 Task: Create new vendor bill with Date Opened: 22-Apr-23, Select Vendor: Sawyer's, Terms: Net 30. Make bill entry for item-1 with Date: 22-Apr-23, Description: Personal Organizers , Expense Account: Office Supplies, Quantity: 12, Unit Price: 5.9, Sales Tax: Y, Sales Tax Included: N, Tax Table: Sales Tax. Make entry for item-2 with Date: 22-Apr-23, Description: Printing Papers, Expense Account: Office Supplies, Quantity: 12, Unit Price: 24.9, Sales Tax: Y, Sales Tax Included: N, Tax Table: Sales Tax. Post Bill with Post Date: 22-Apr-23, Post to Accounts: Liabilities:Accounts Payble. Pay / Process Payment with Transaction Date: 21-May-23, Amount: 384.38, Transfer Account: Checking Account. Go to 'Print Bill'. Give a print command to print a copy of bill.
Action: Mouse moved to (170, 32)
Screenshot: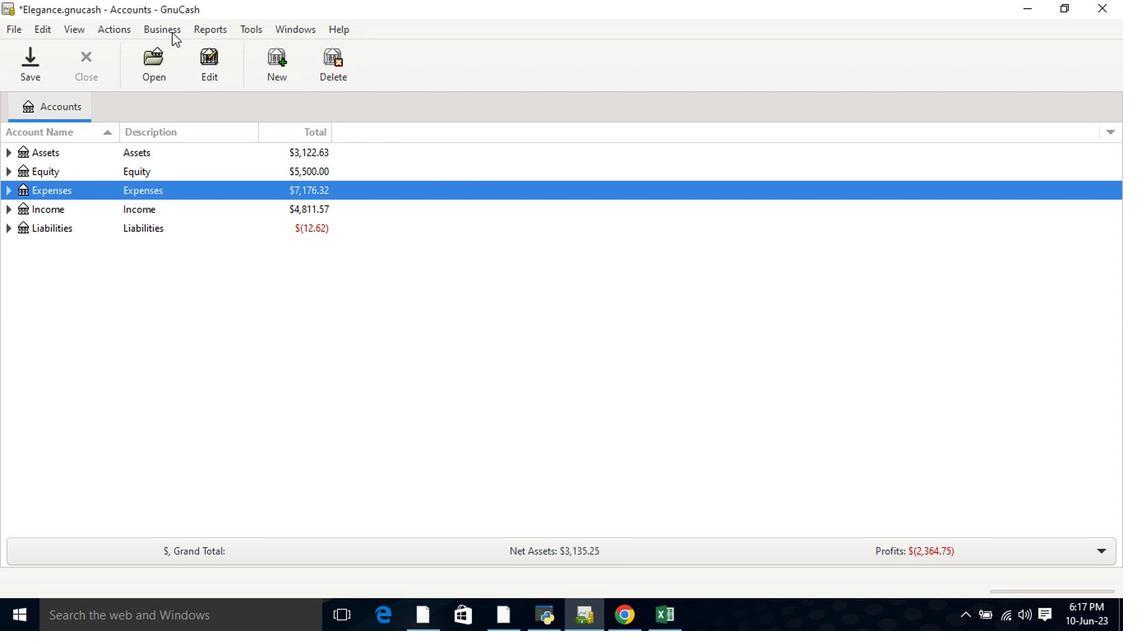 
Action: Mouse pressed left at (170, 32)
Screenshot: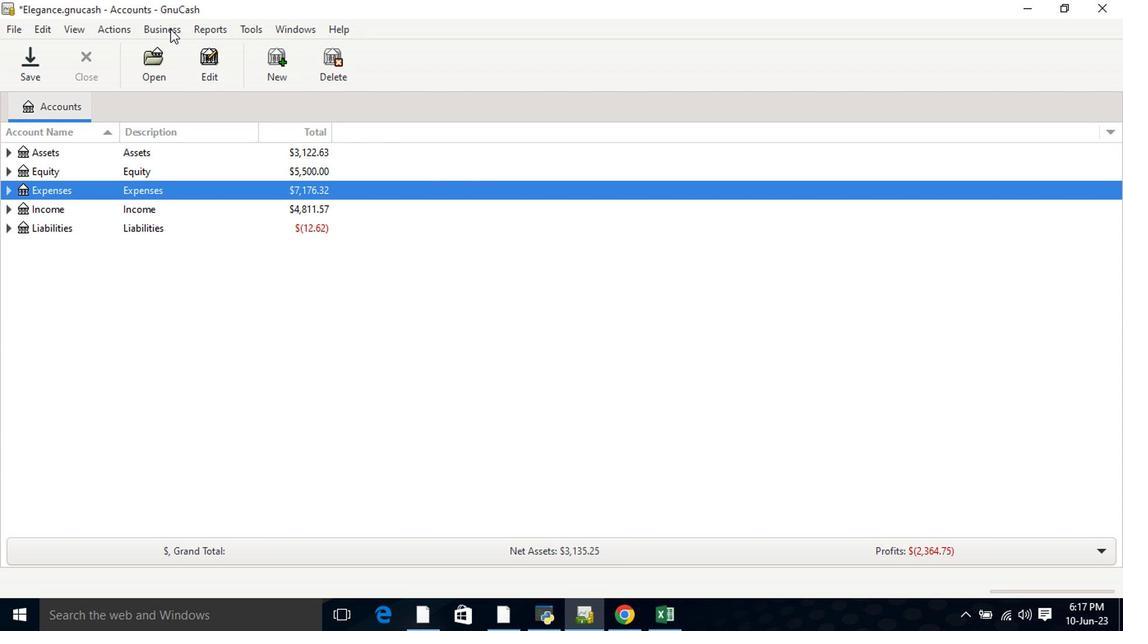 
Action: Mouse moved to (178, 67)
Screenshot: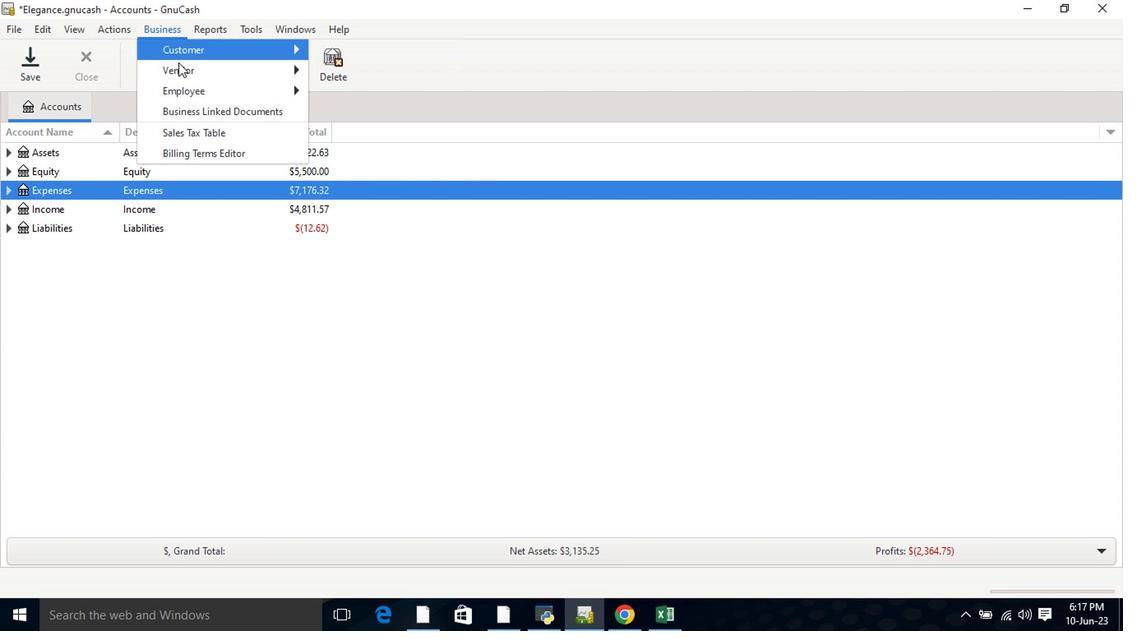 
Action: Mouse pressed left at (178, 67)
Screenshot: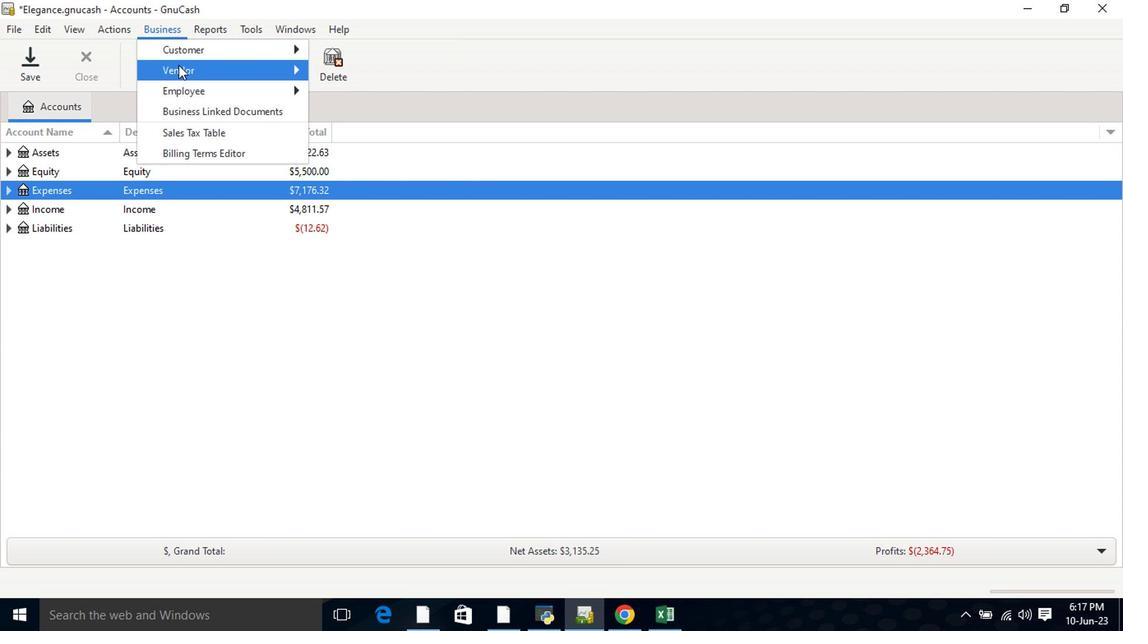 
Action: Mouse moved to (353, 132)
Screenshot: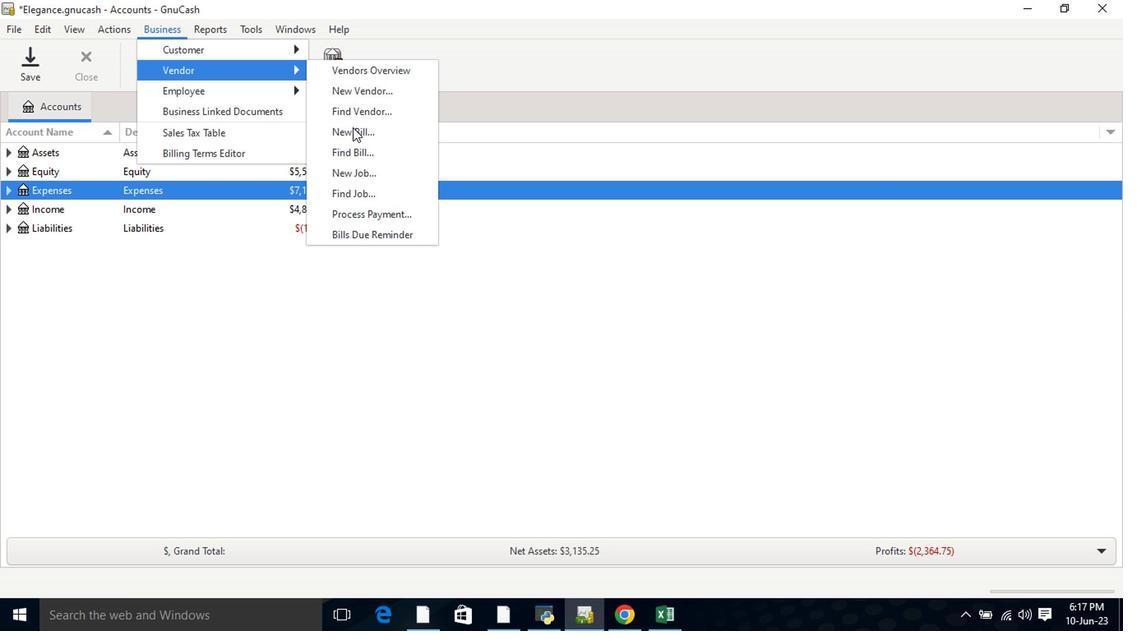 
Action: Mouse pressed left at (353, 132)
Screenshot: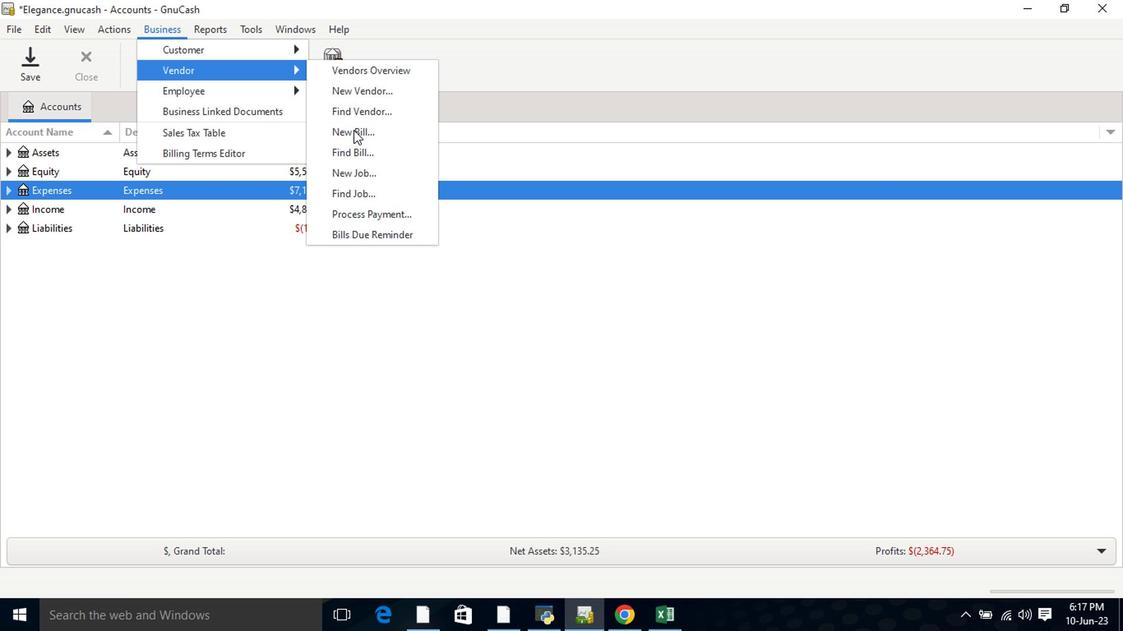 
Action: Mouse moved to (671, 215)
Screenshot: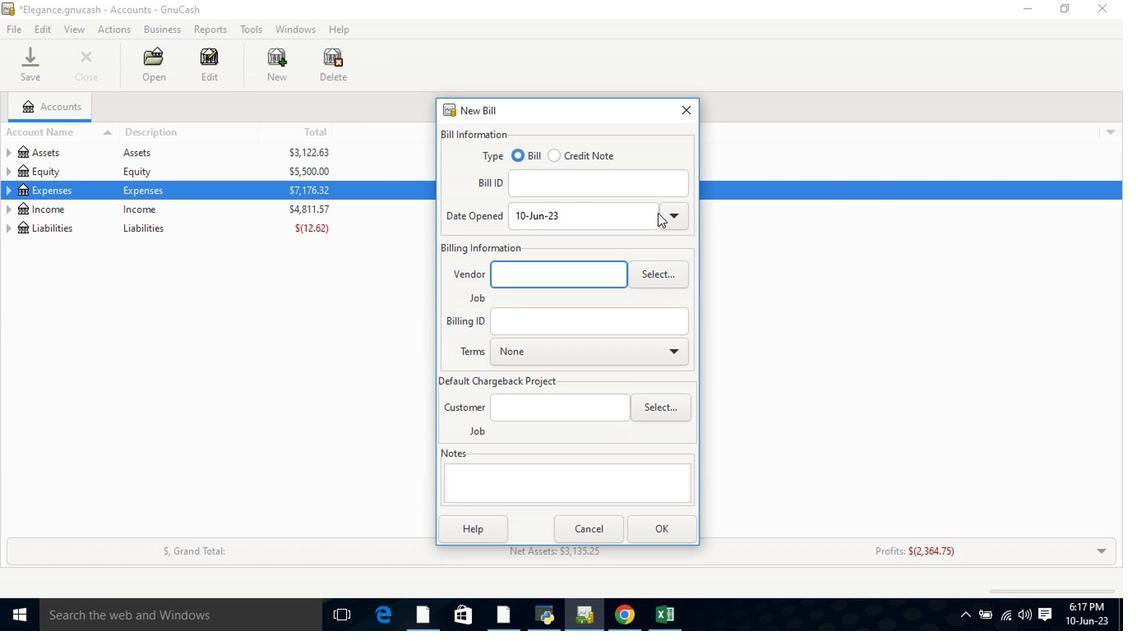
Action: Mouse pressed left at (671, 215)
Screenshot: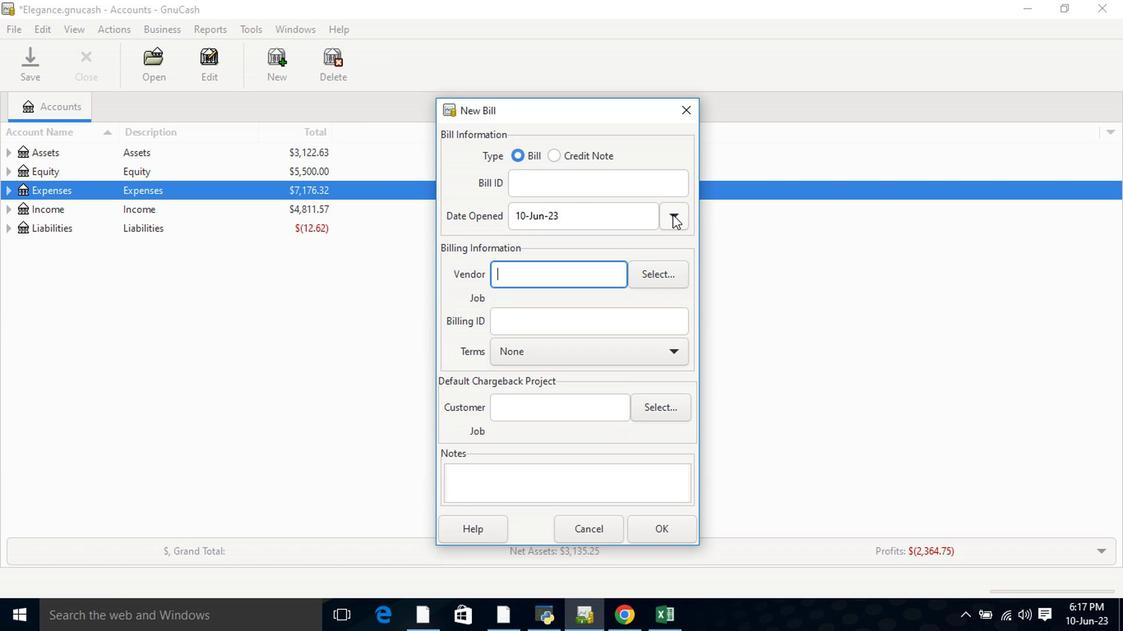 
Action: Mouse moved to (541, 243)
Screenshot: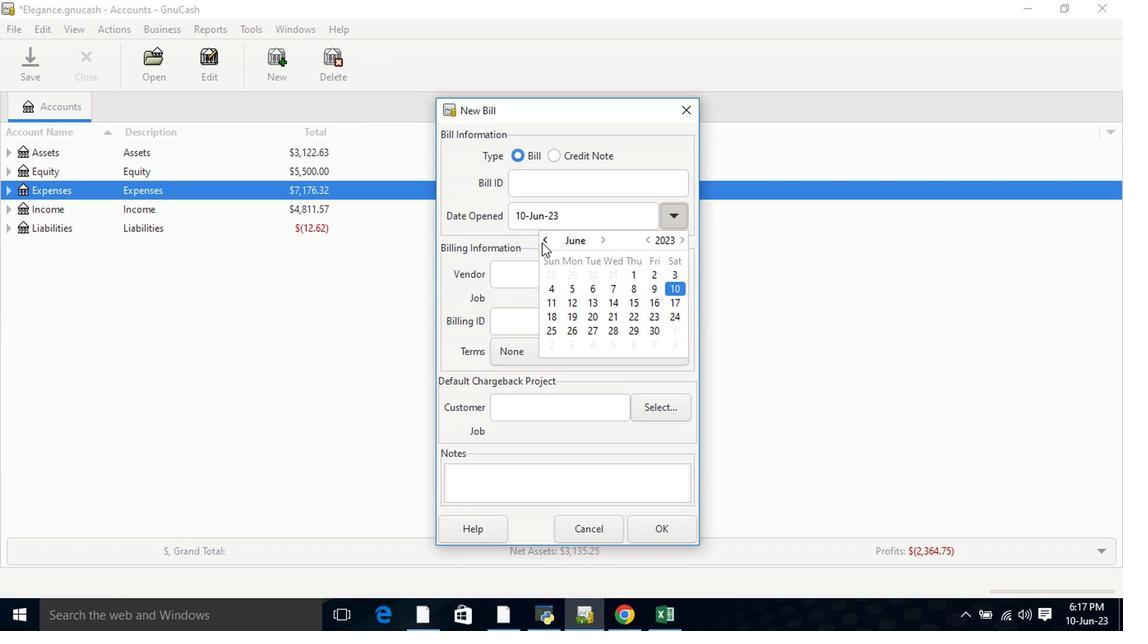 
Action: Mouse pressed left at (541, 243)
Screenshot: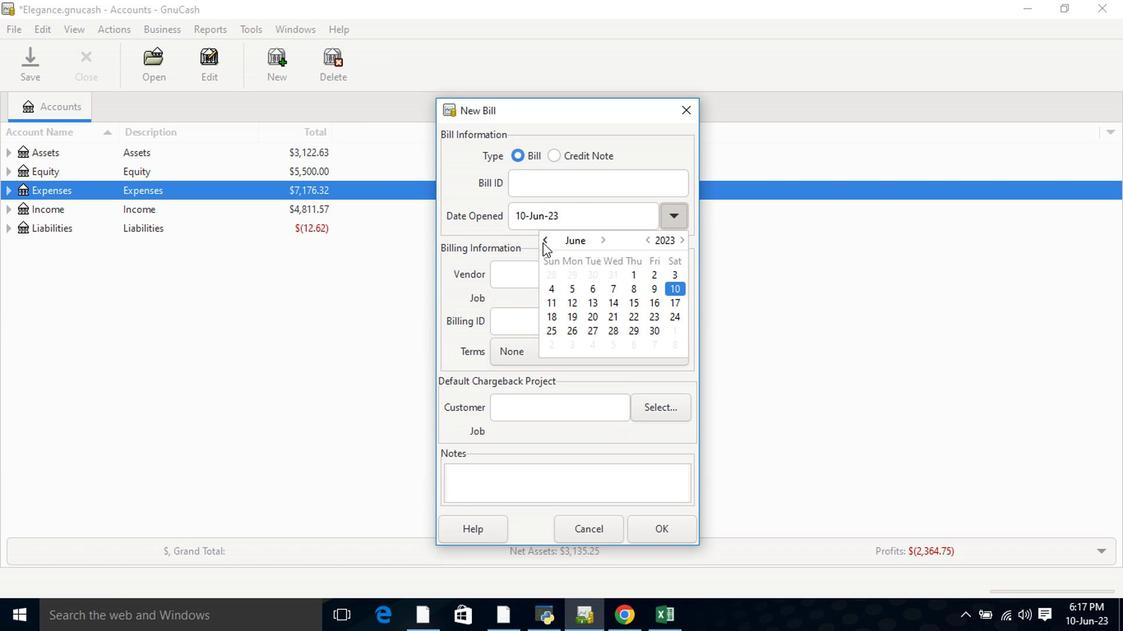
Action: Mouse pressed left at (541, 243)
Screenshot: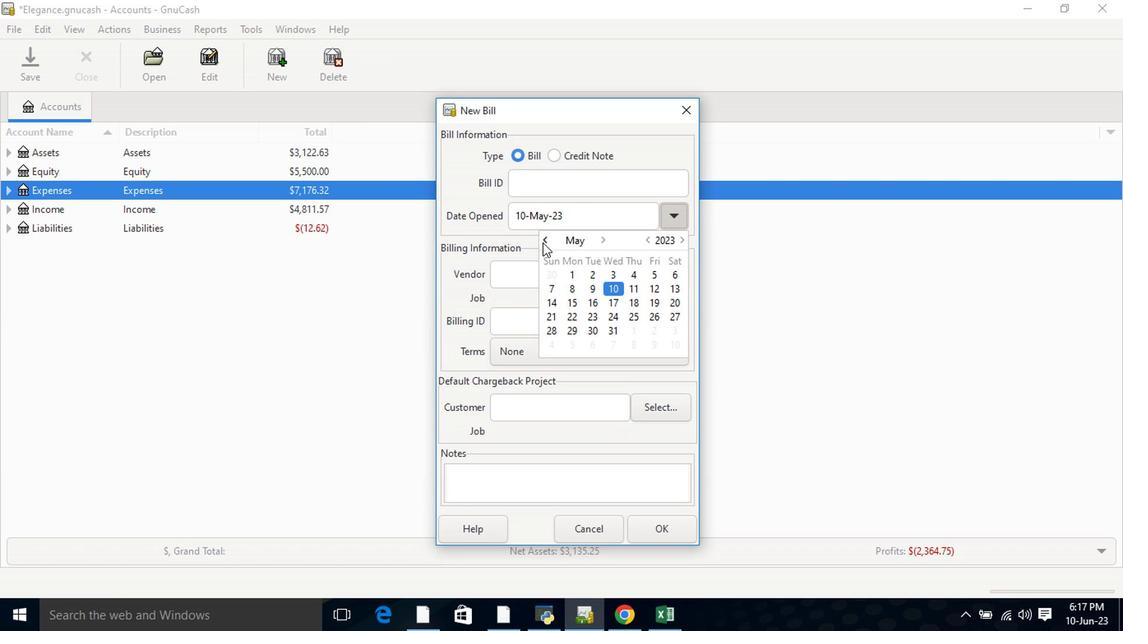 
Action: Mouse moved to (675, 316)
Screenshot: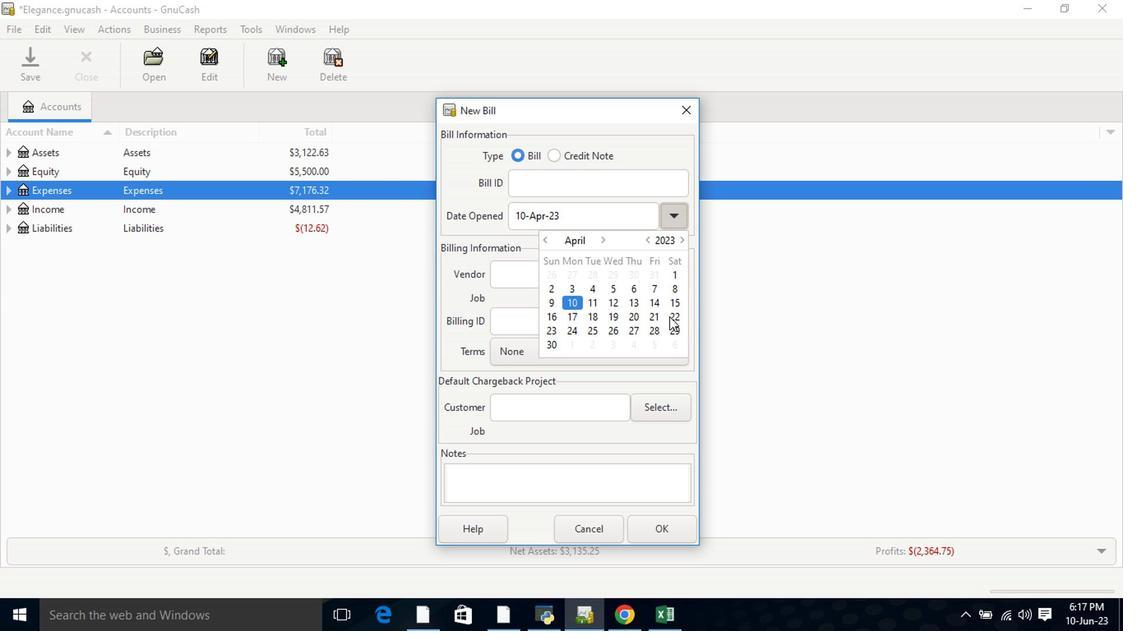 
Action: Mouse pressed left at (675, 316)
Screenshot: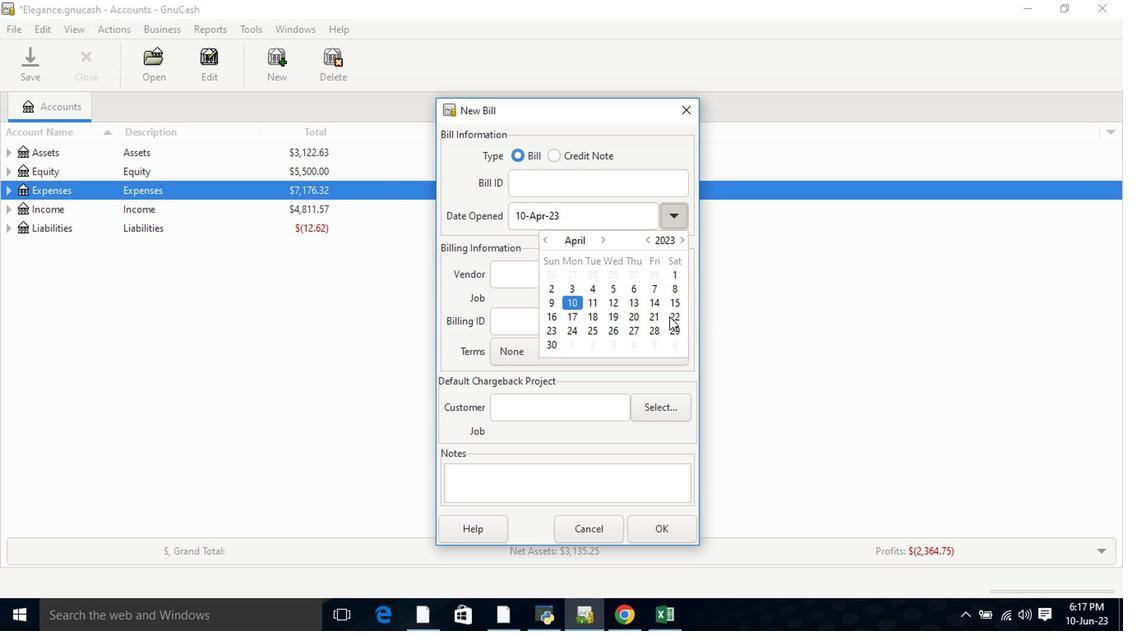 
Action: Mouse pressed left at (675, 316)
Screenshot: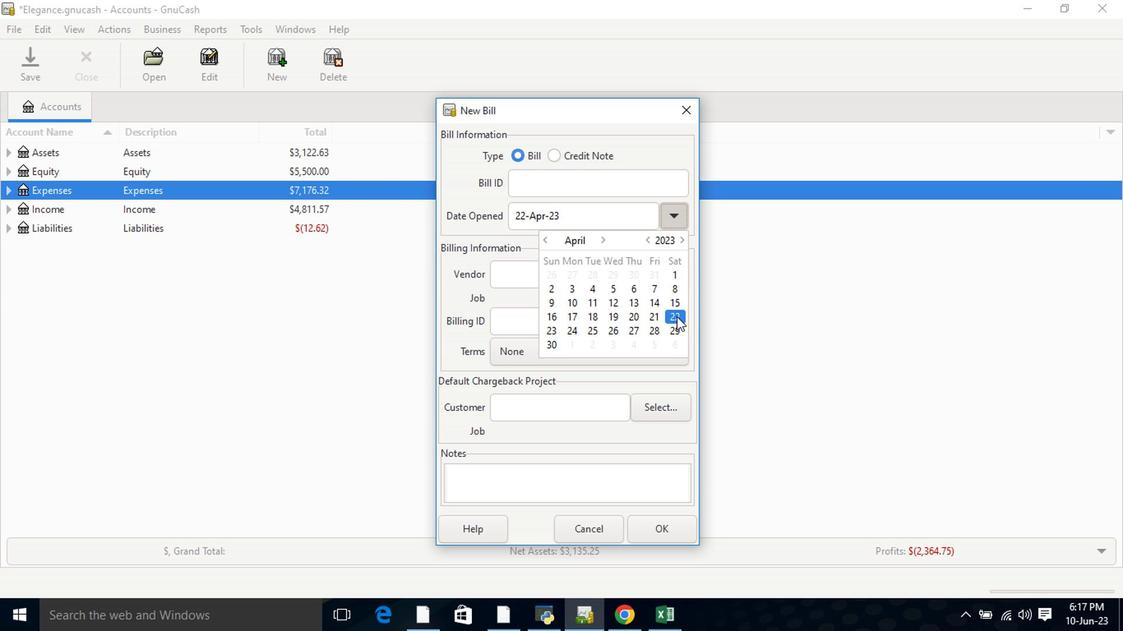 
Action: Mouse moved to (599, 274)
Screenshot: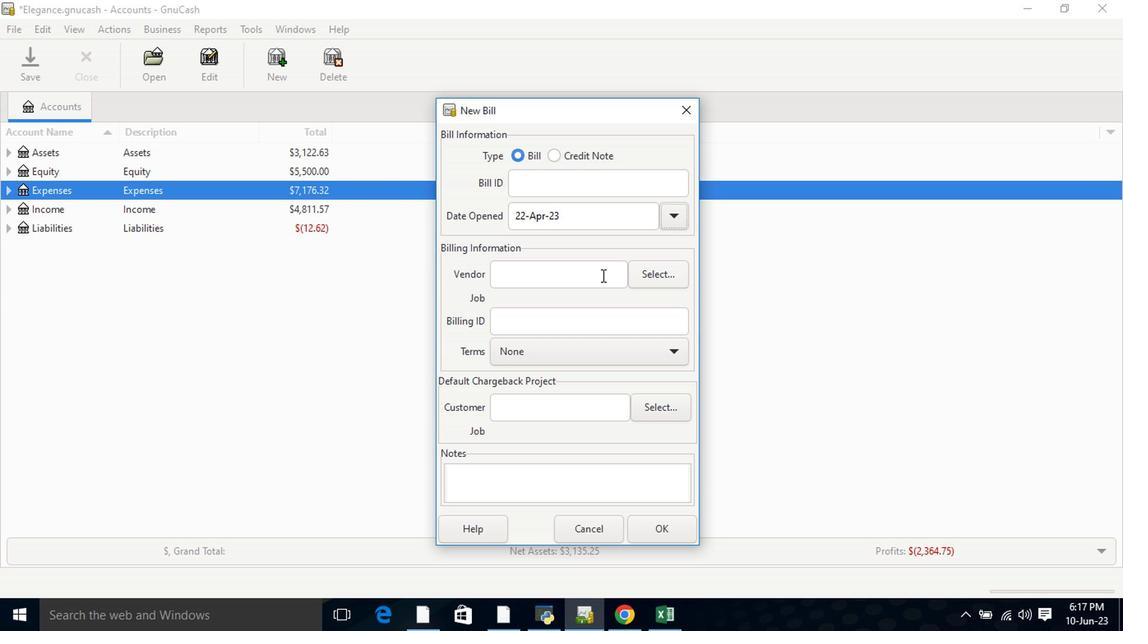 
Action: Mouse pressed left at (599, 274)
Screenshot: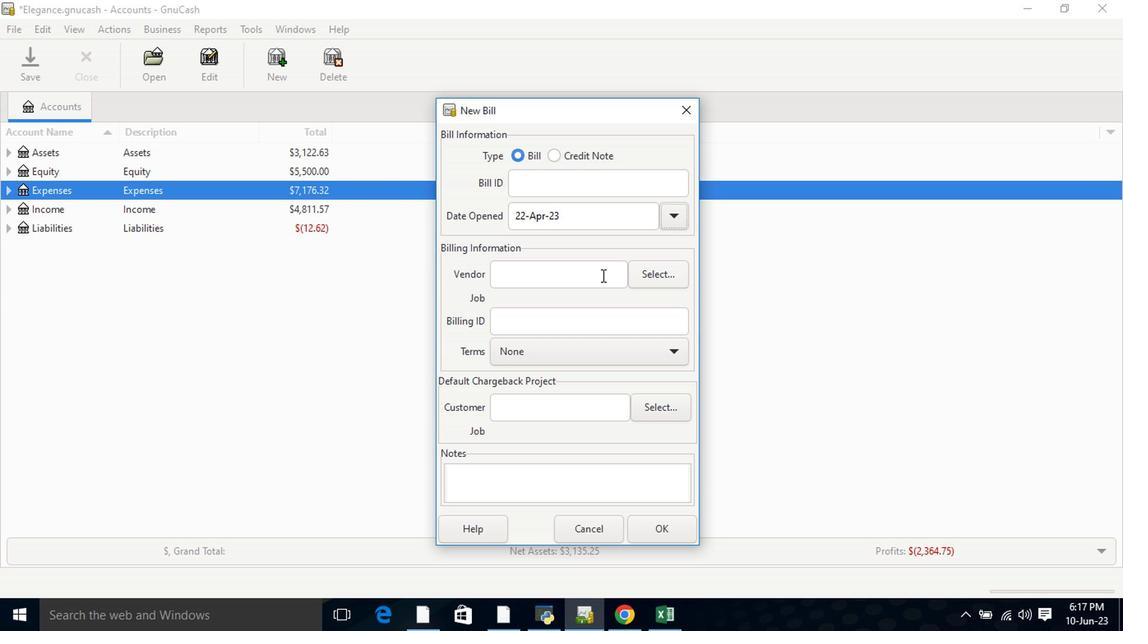 
Action: Key pressed <Key.shift>Sa
Screenshot: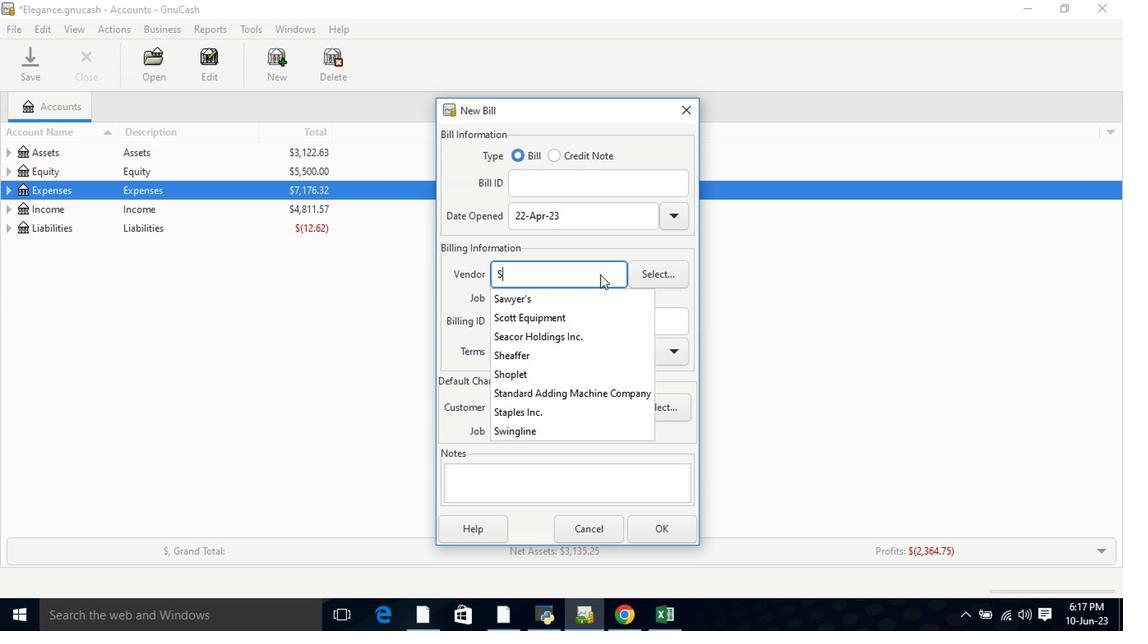 
Action: Mouse moved to (581, 294)
Screenshot: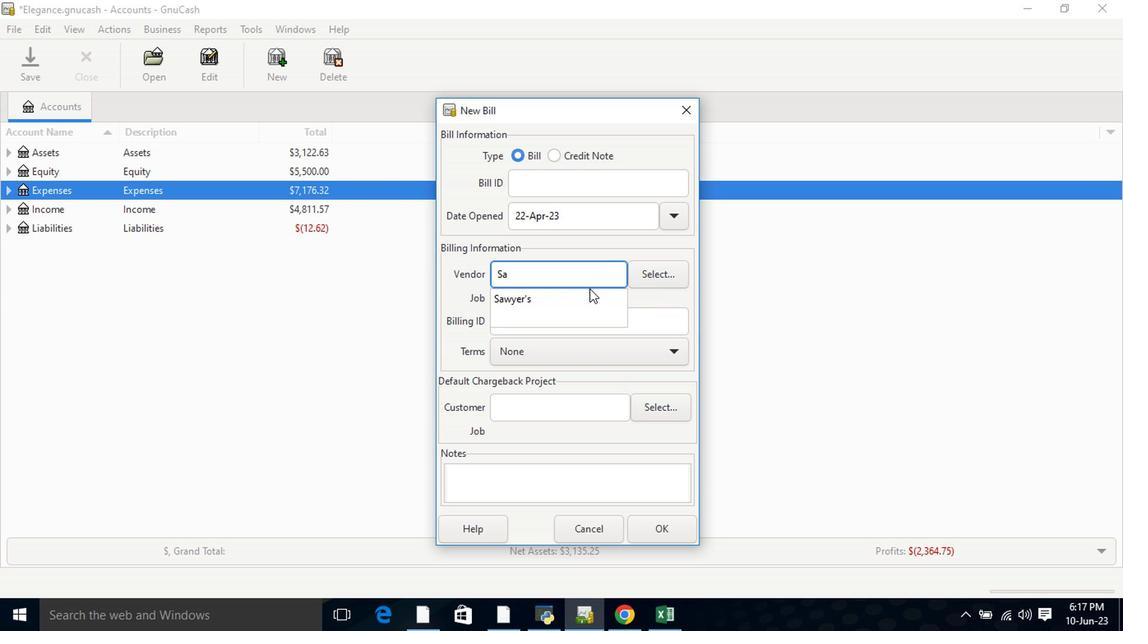 
Action: Mouse pressed left at (581, 294)
Screenshot: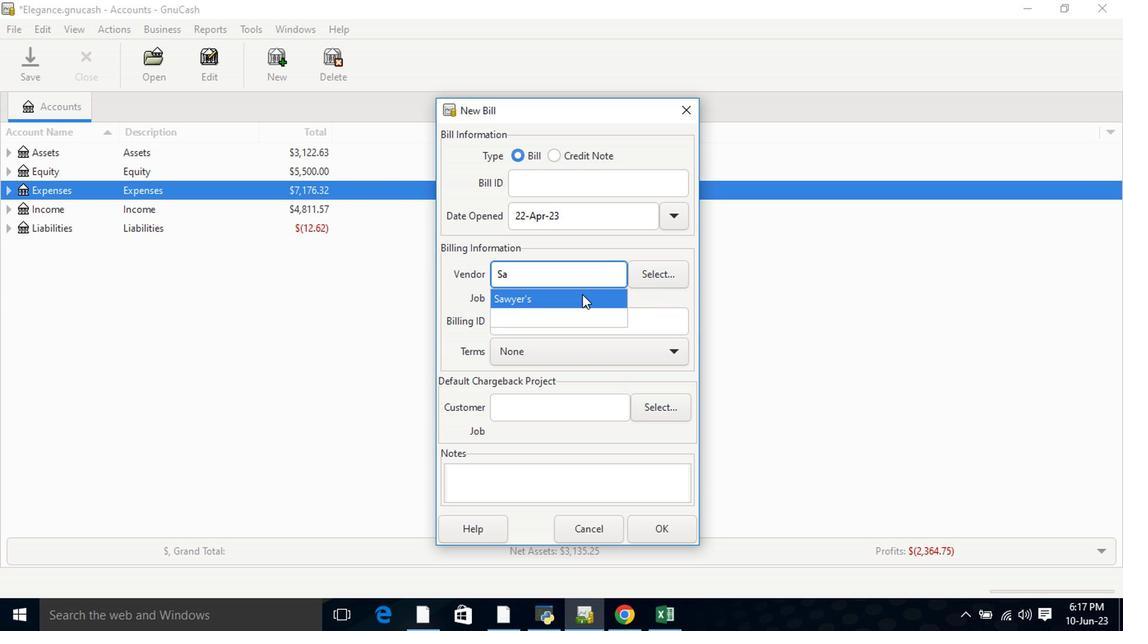 
Action: Mouse moved to (581, 360)
Screenshot: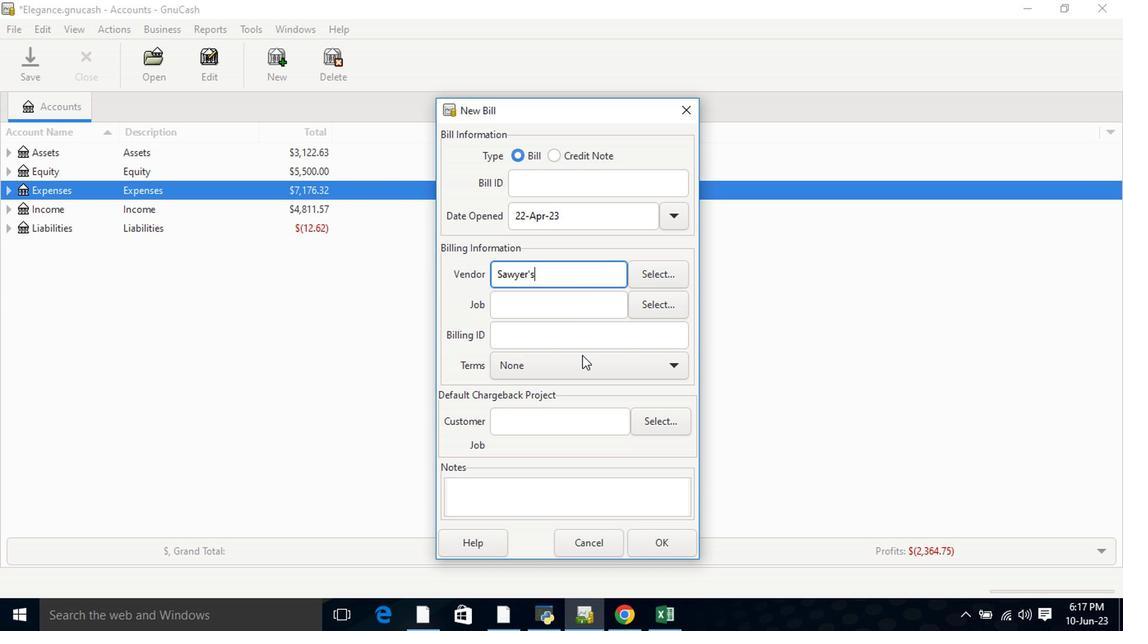 
Action: Mouse pressed left at (581, 360)
Screenshot: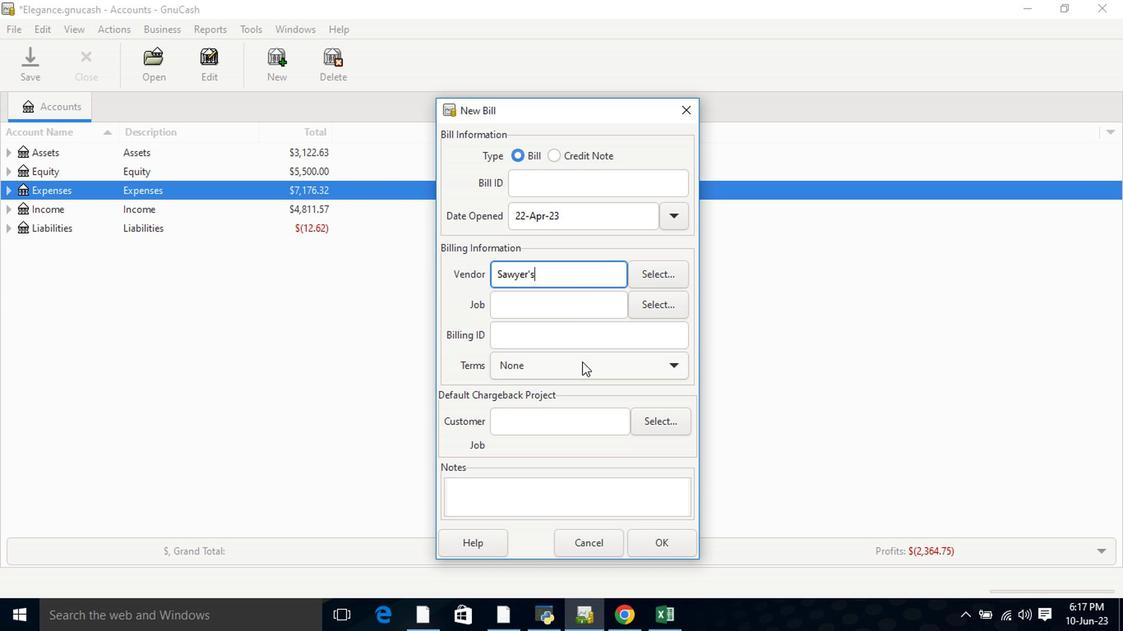
Action: Mouse moved to (576, 412)
Screenshot: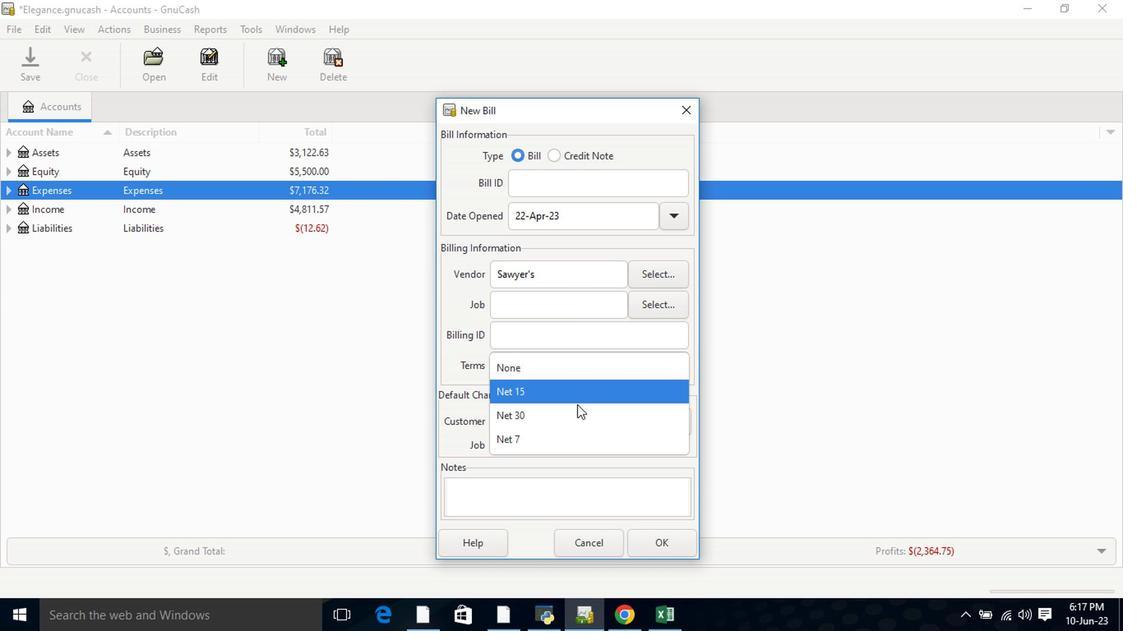 
Action: Mouse pressed left at (576, 412)
Screenshot: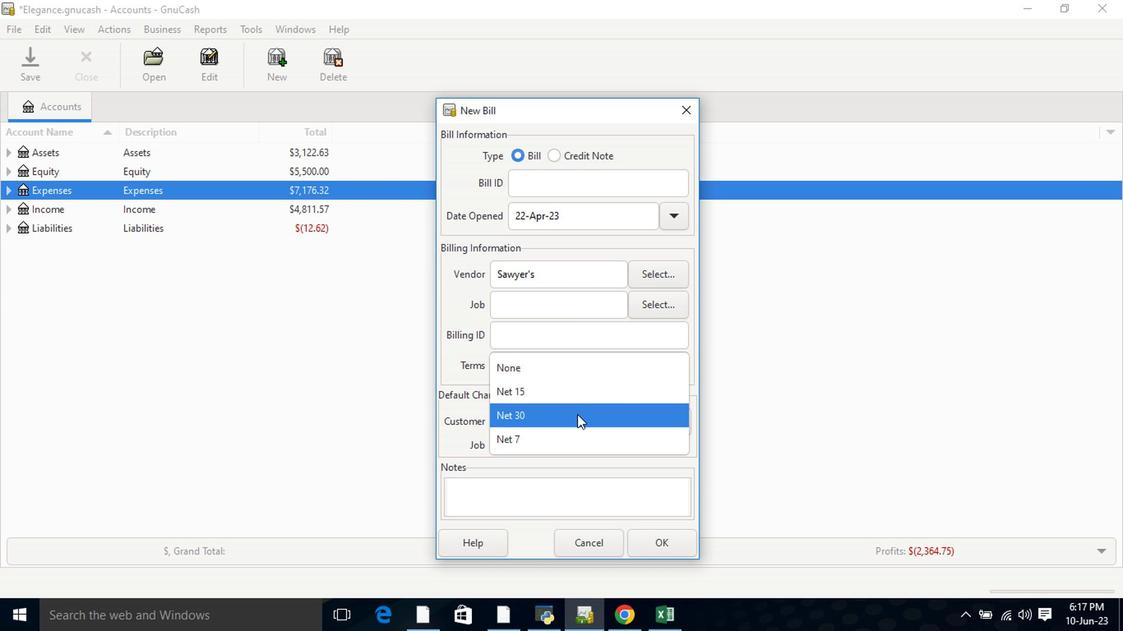 
Action: Mouse moved to (663, 536)
Screenshot: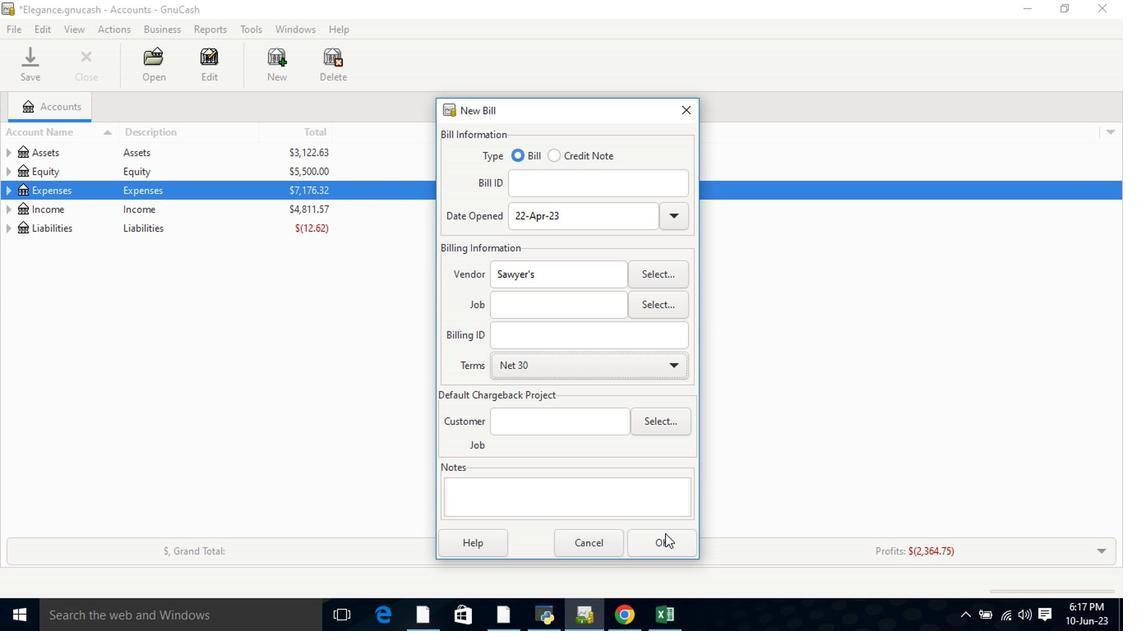 
Action: Mouse pressed left at (663, 536)
Screenshot: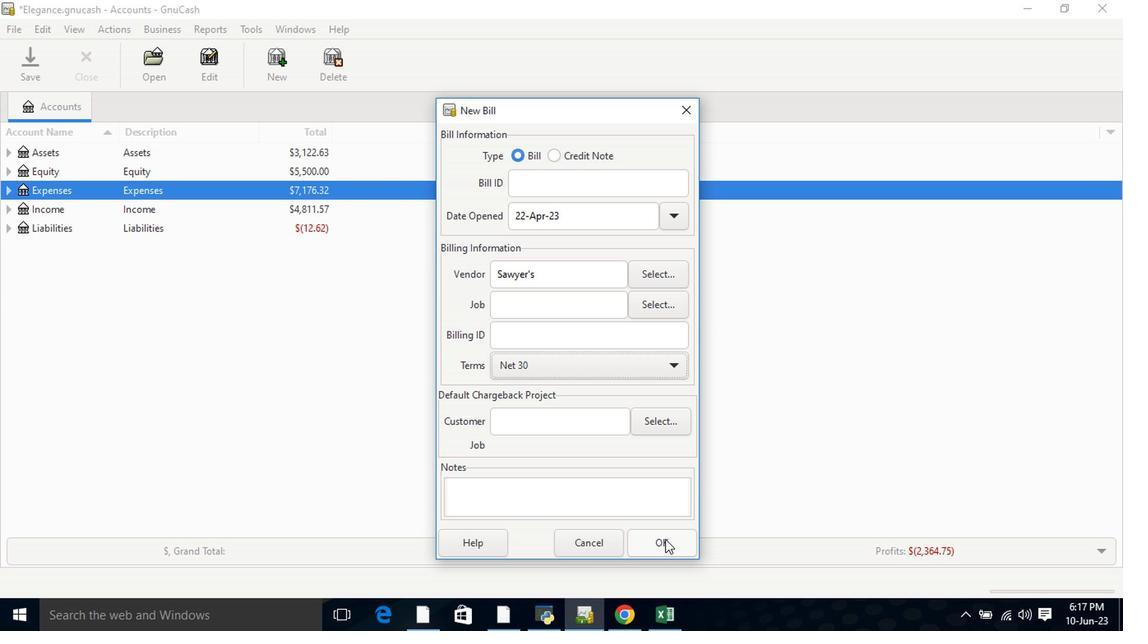 
Action: Key pressed <Key.tab><Key.shift>Personal<Key.space><Key.shift>Organizers<Key.tab><Key.tab>off<Key.tab>12<Key.tab>5.9<Key.tab>
Screenshot: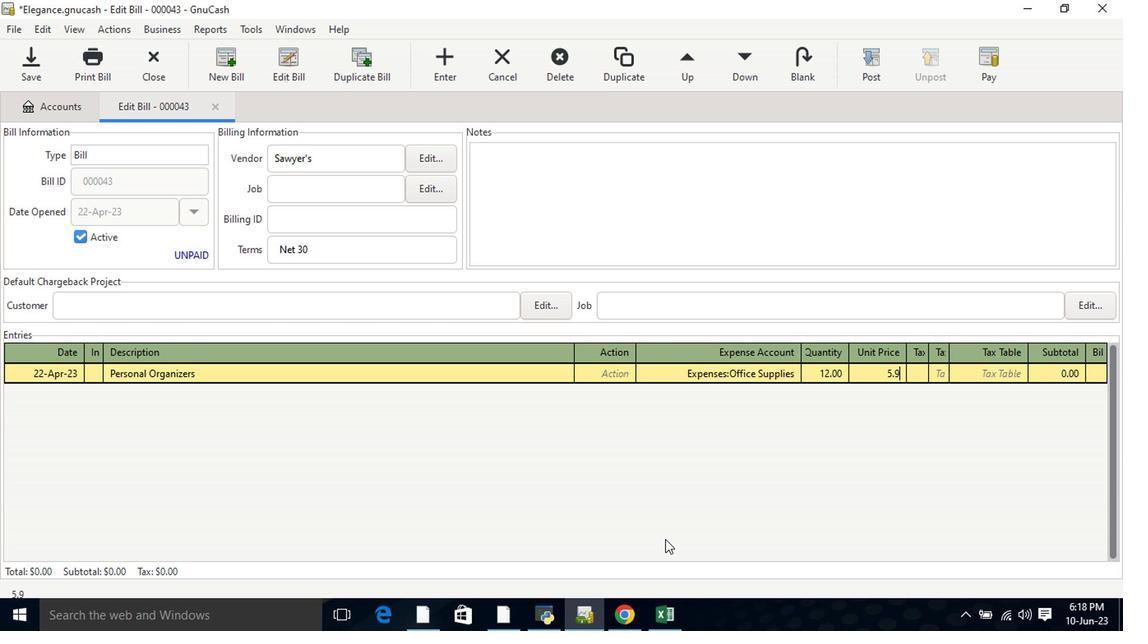 
Action: Mouse moved to (914, 371)
Screenshot: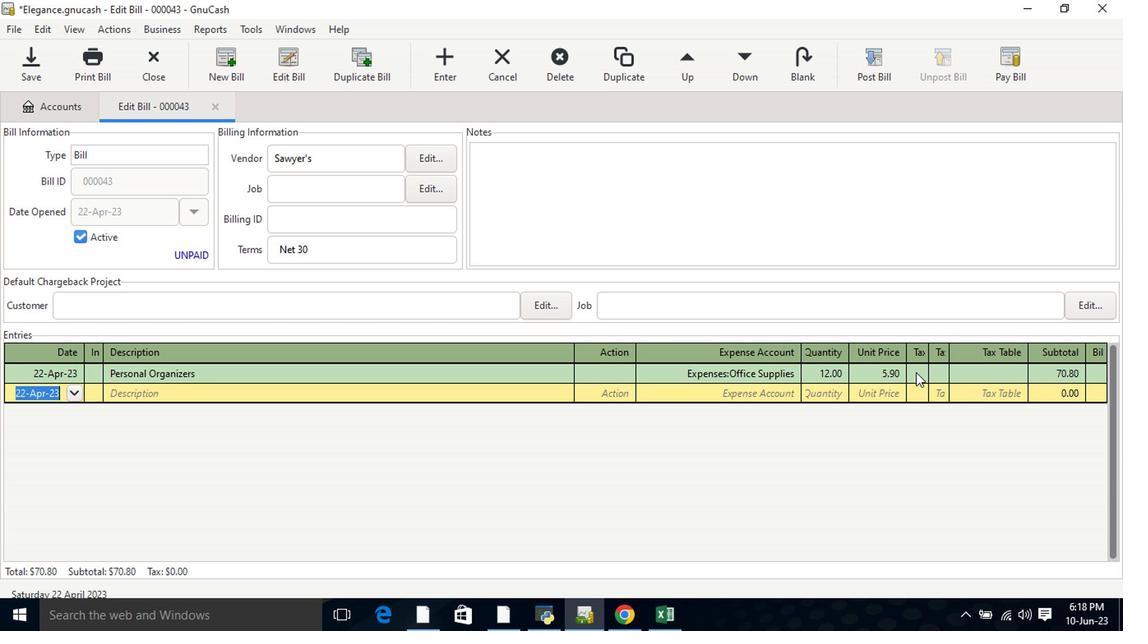 
Action: Mouse pressed left at (914, 371)
Screenshot: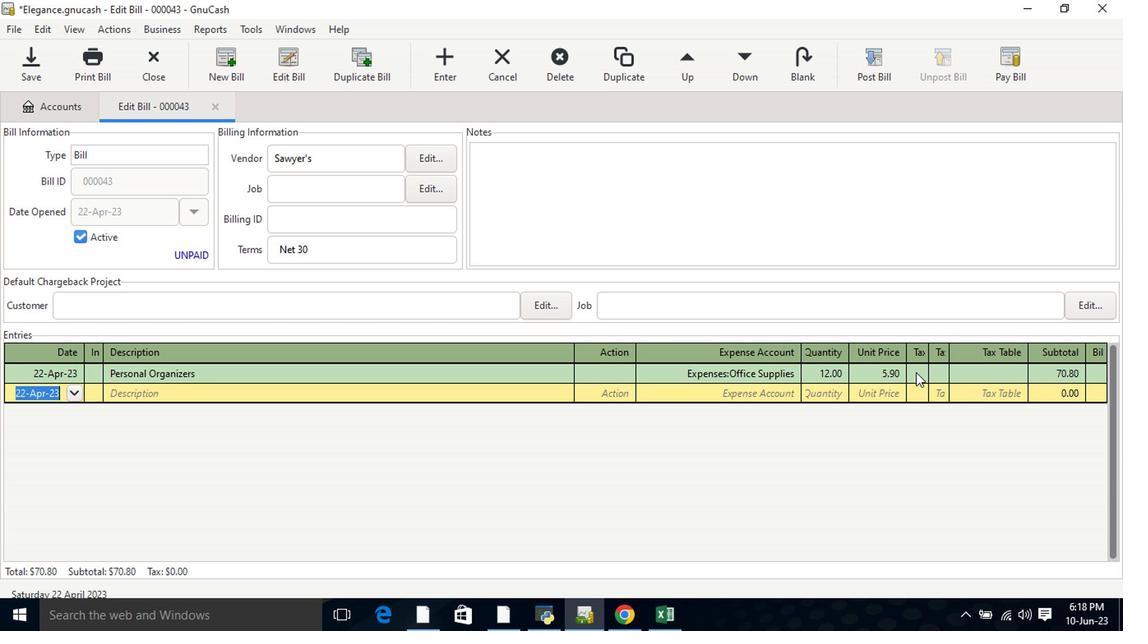 
Action: Mouse moved to (918, 373)
Screenshot: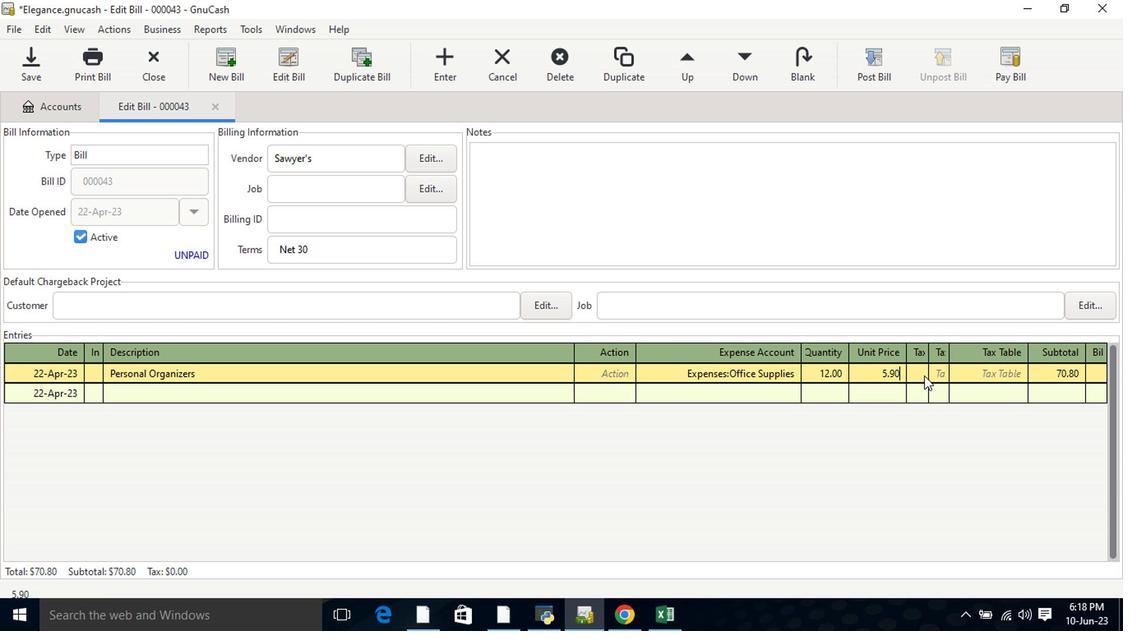 
Action: Mouse pressed left at (918, 373)
Screenshot: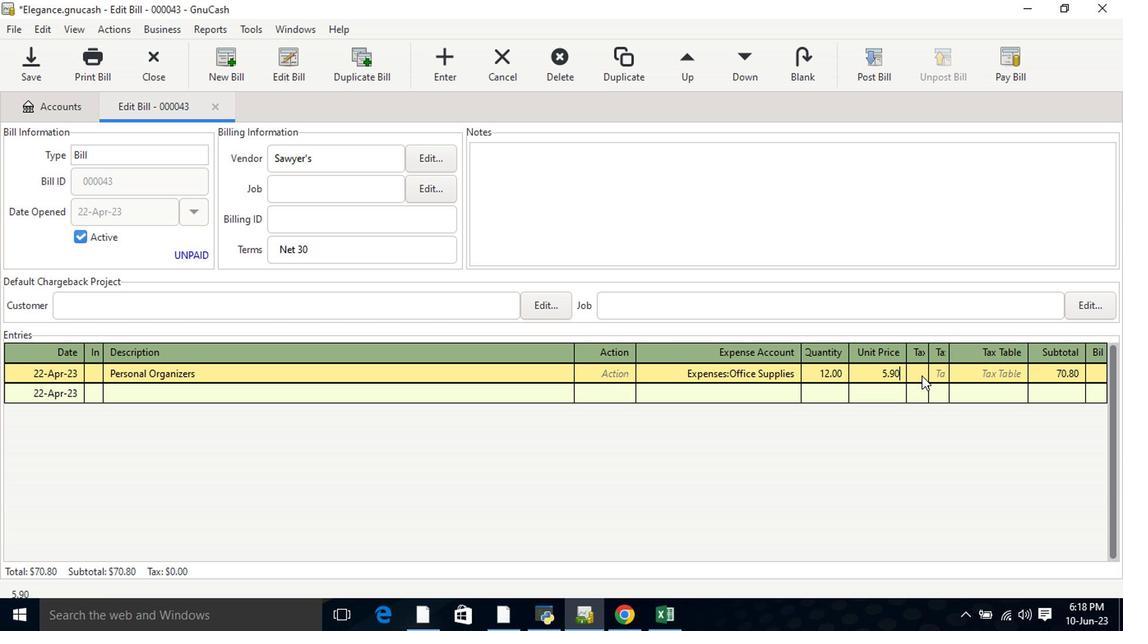 
Action: Mouse moved to (938, 375)
Screenshot: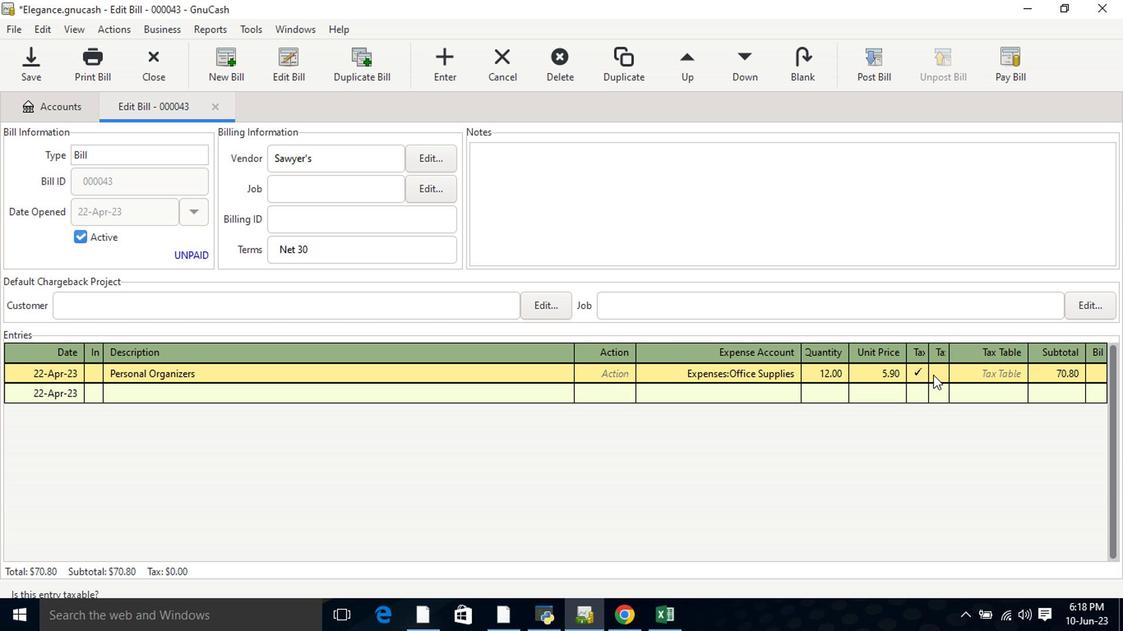 
Action: Key pressed <Key.tab>
Screenshot: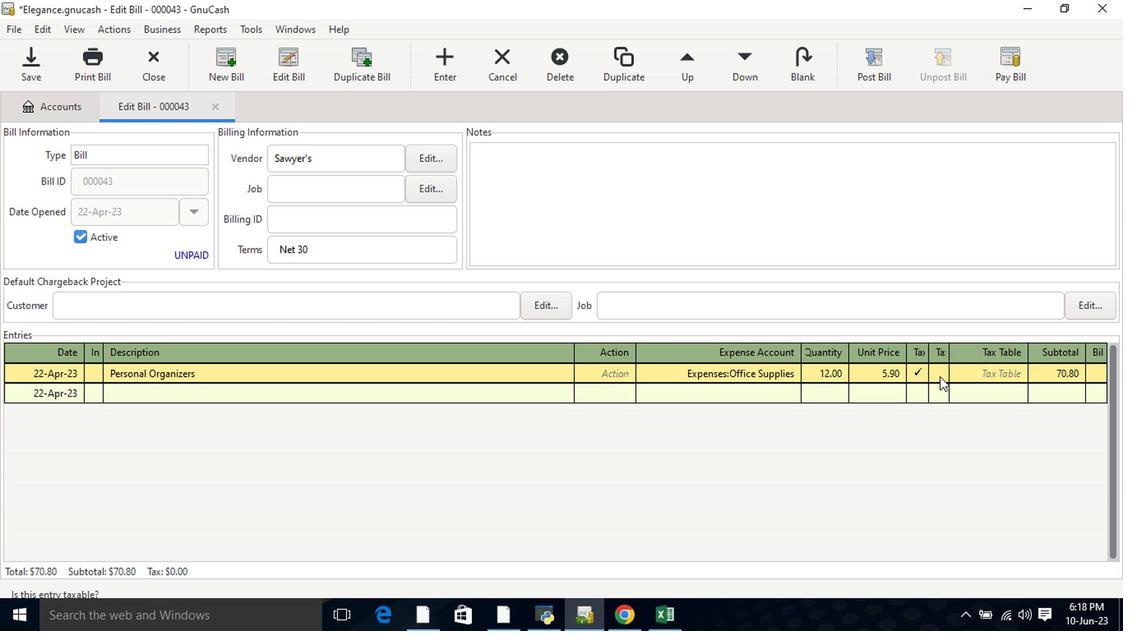
Action: Mouse moved to (1015, 371)
Screenshot: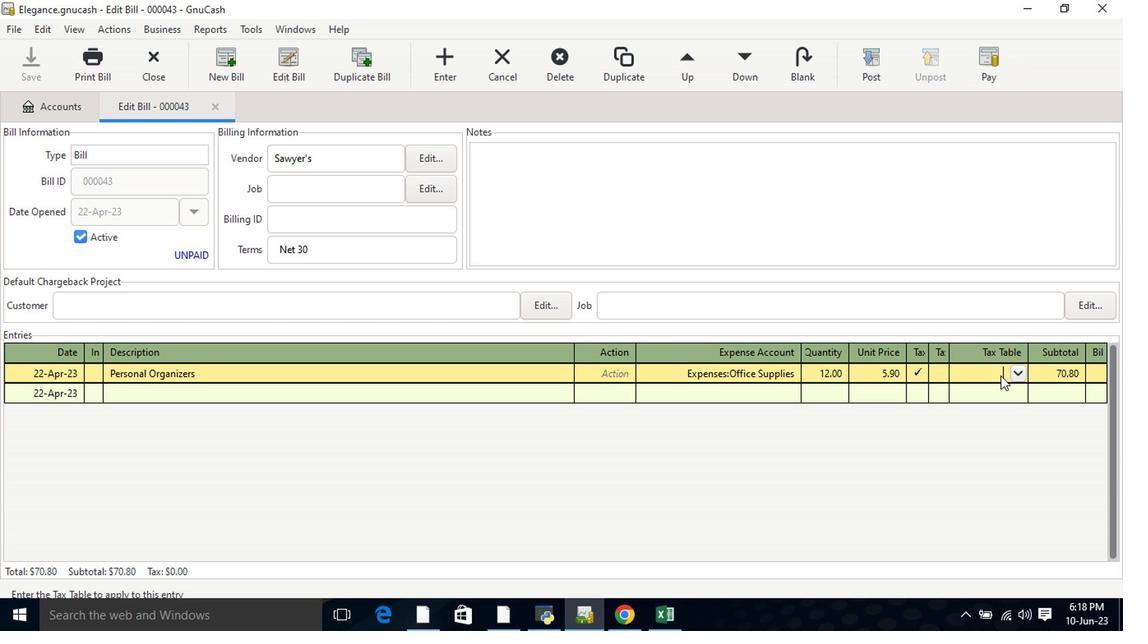 
Action: Mouse pressed left at (1015, 371)
Screenshot: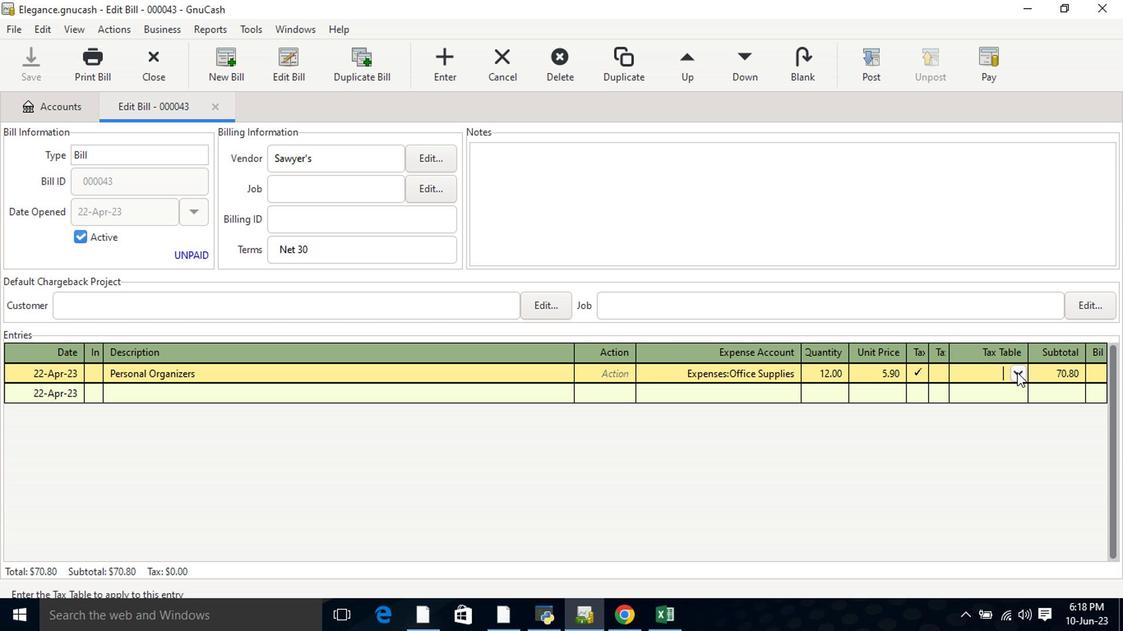
Action: Key pressed <Key.tab><Key.tab><Key.shift>Printing<Key.space>o<Key.backspace><Key.shift>Pa<Key.backspace><Key.backspace><Key.backspace><Key.shift>Papers<Key.tab><Key.tab>off<Key.tab>12<Key.tab>24.9<Key.tab>
Screenshot: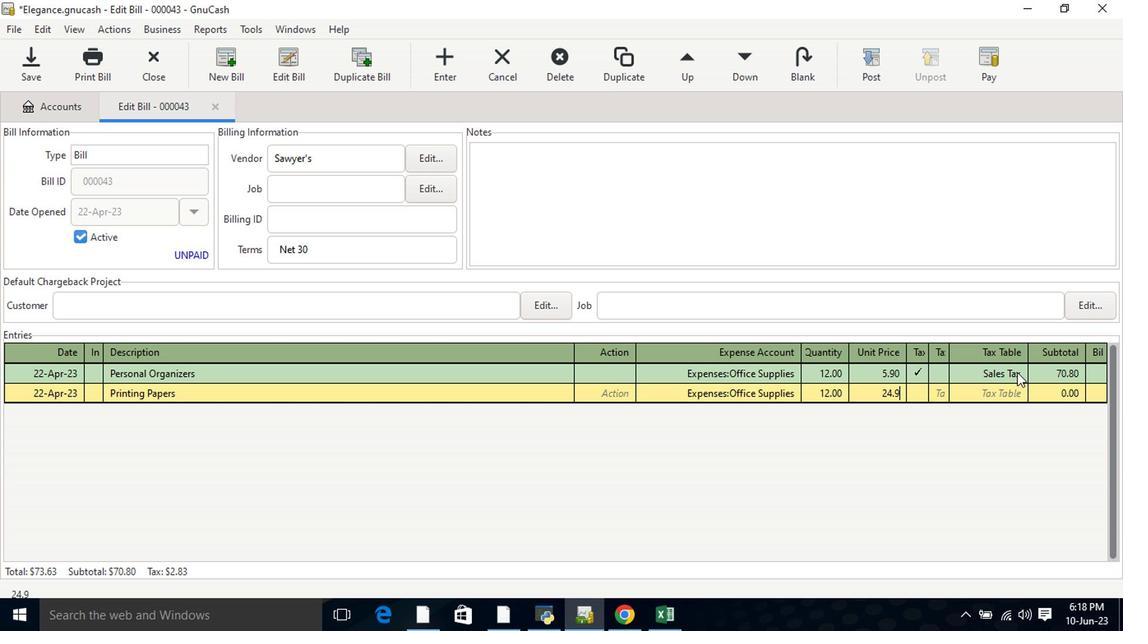 
Action: Mouse moved to (921, 393)
Screenshot: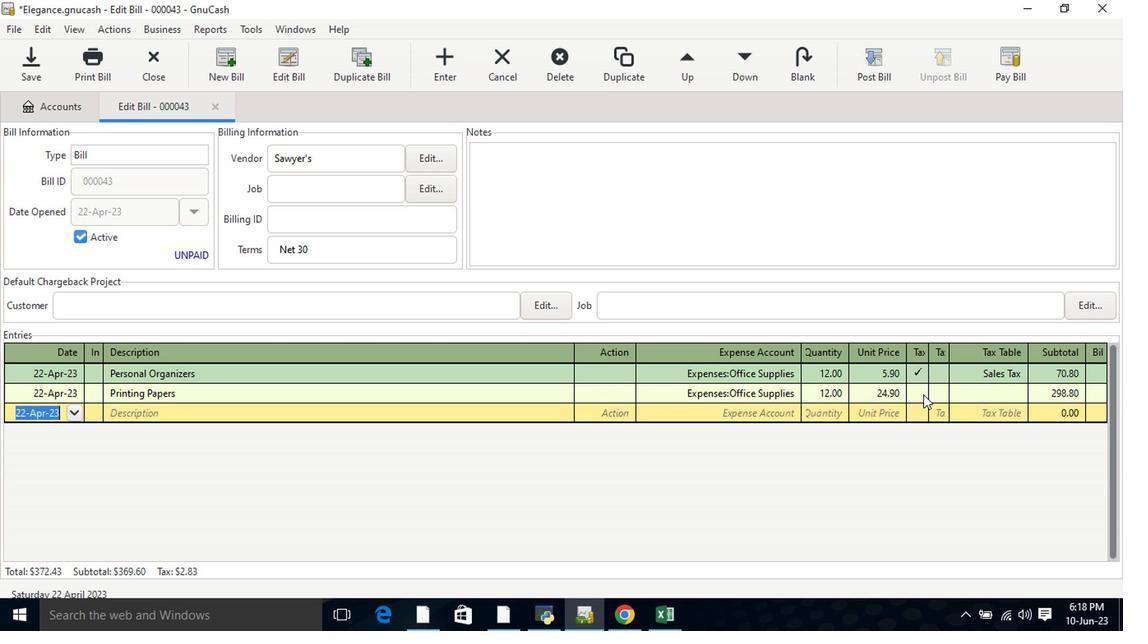 
Action: Mouse pressed left at (921, 393)
Screenshot: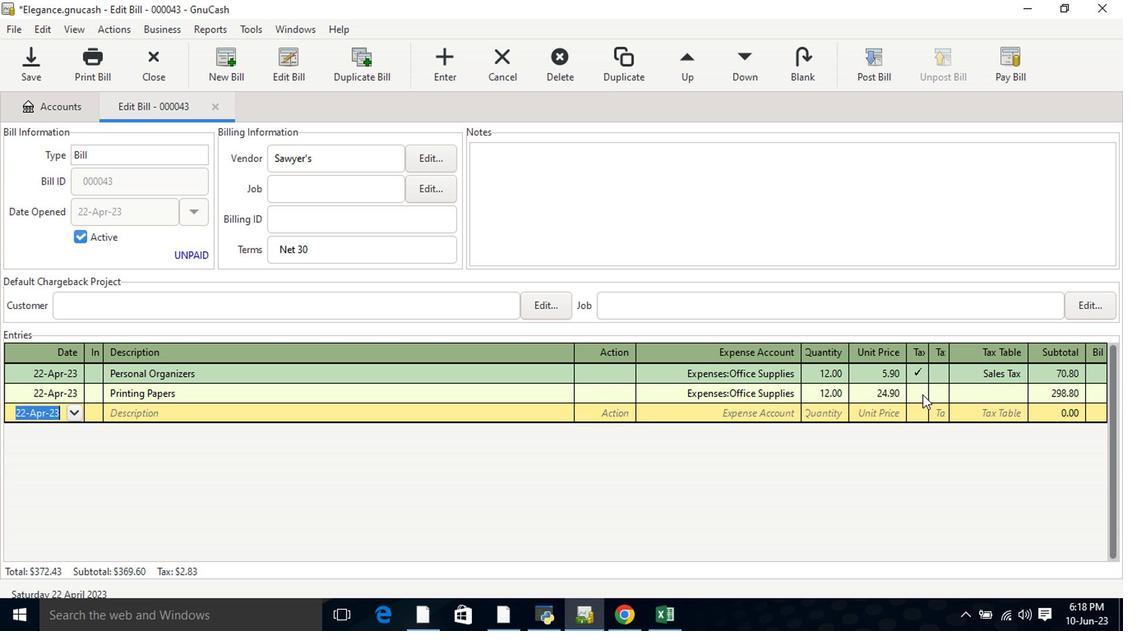 
Action: Mouse moved to (922, 393)
Screenshot: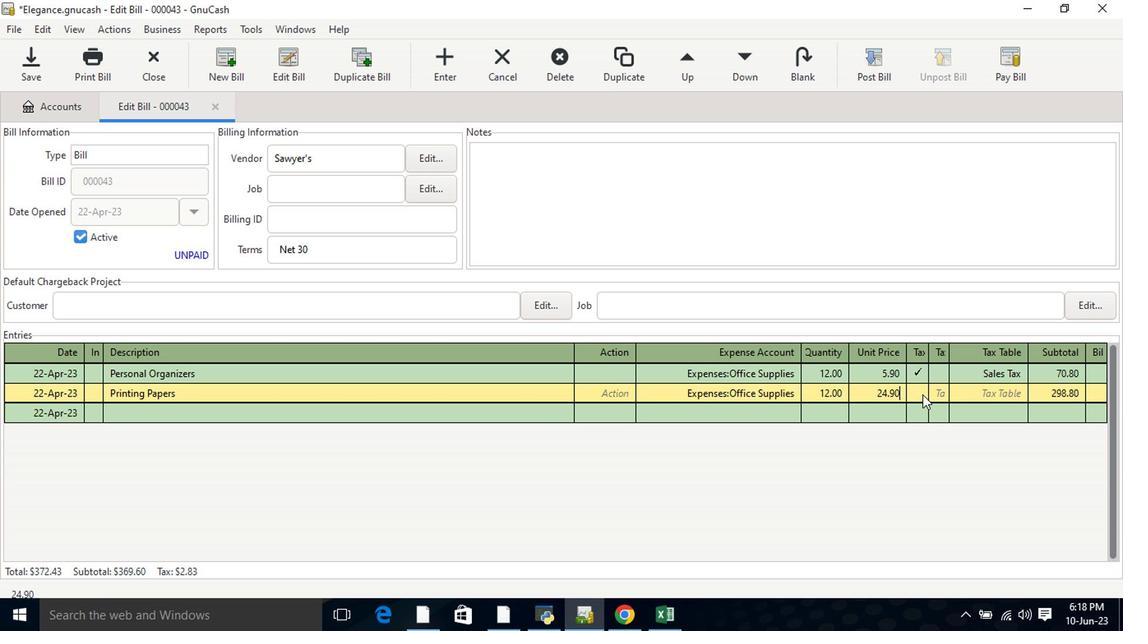 
Action: Mouse pressed left at (922, 393)
Screenshot: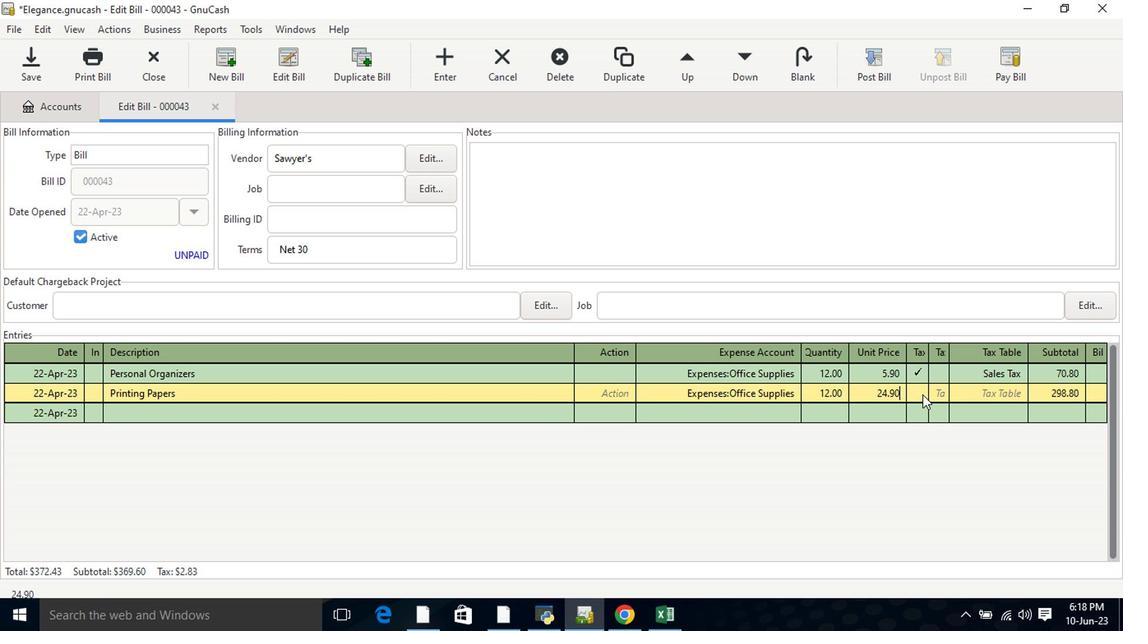 
Action: Mouse moved to (990, 391)
Screenshot: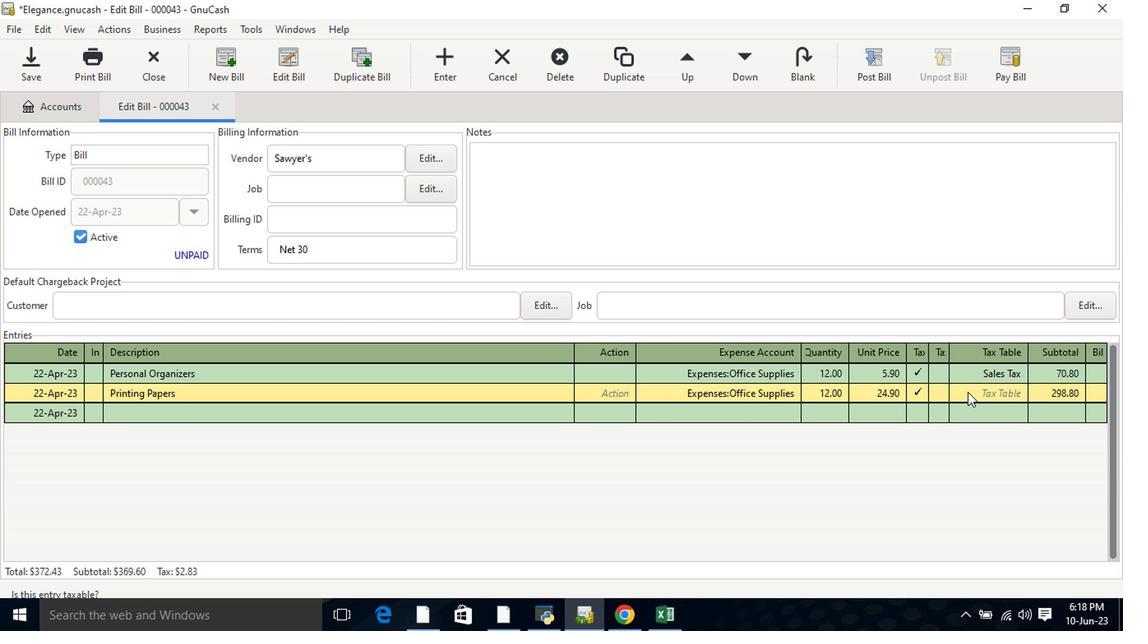 
Action: Key pressed <Key.tab>
Screenshot: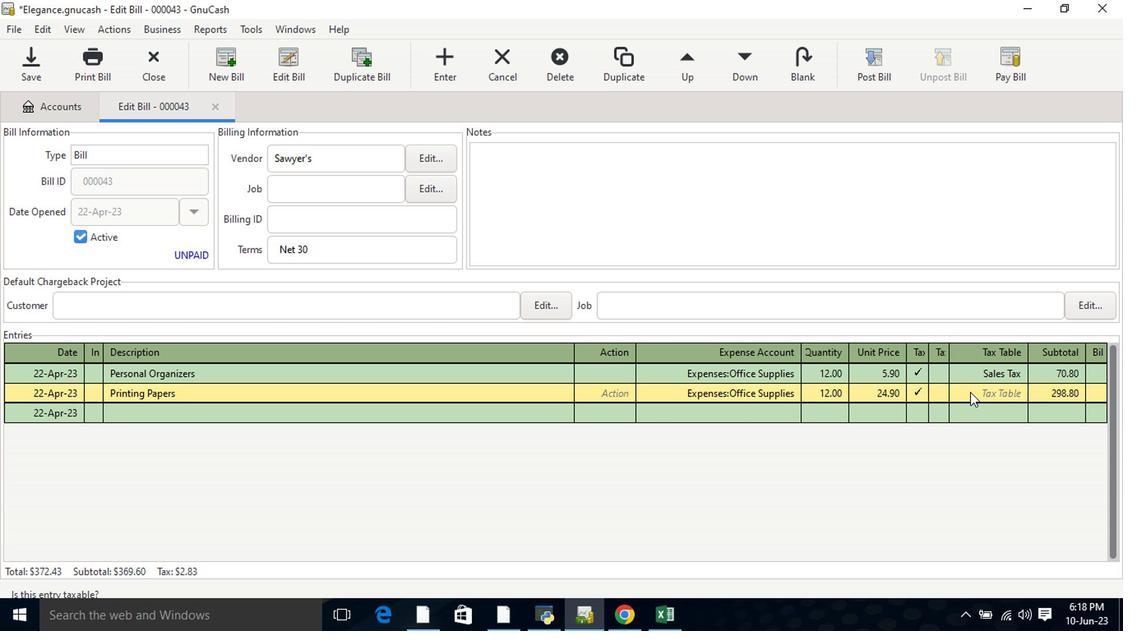
Action: Mouse moved to (1009, 391)
Screenshot: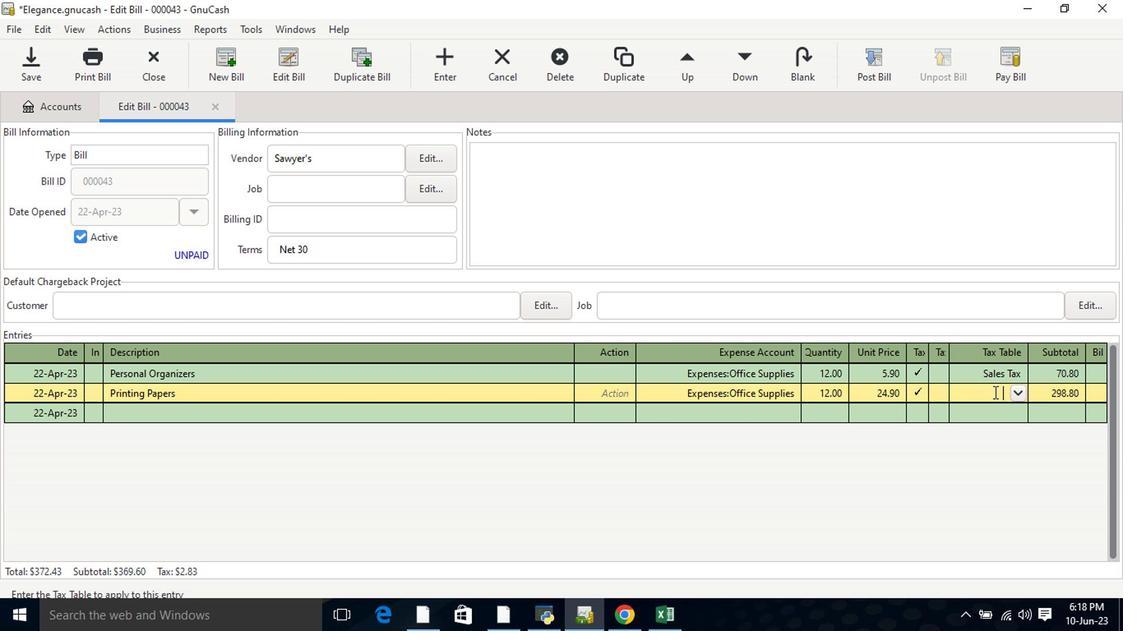 
Action: Mouse pressed left at (1009, 391)
Screenshot: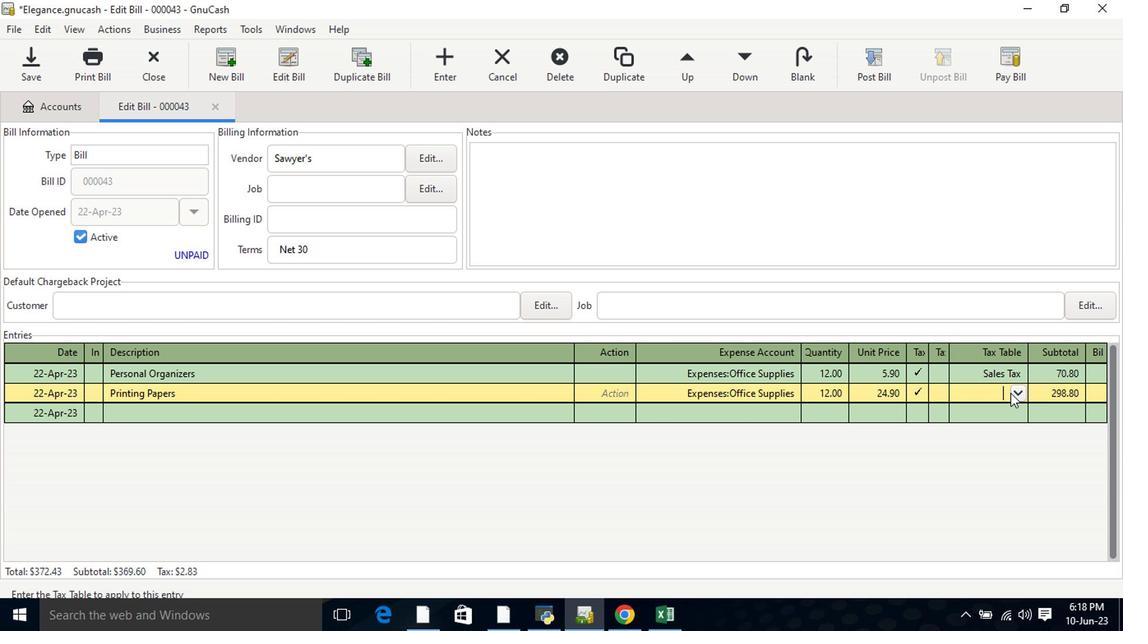 
Action: Mouse moved to (1007, 408)
Screenshot: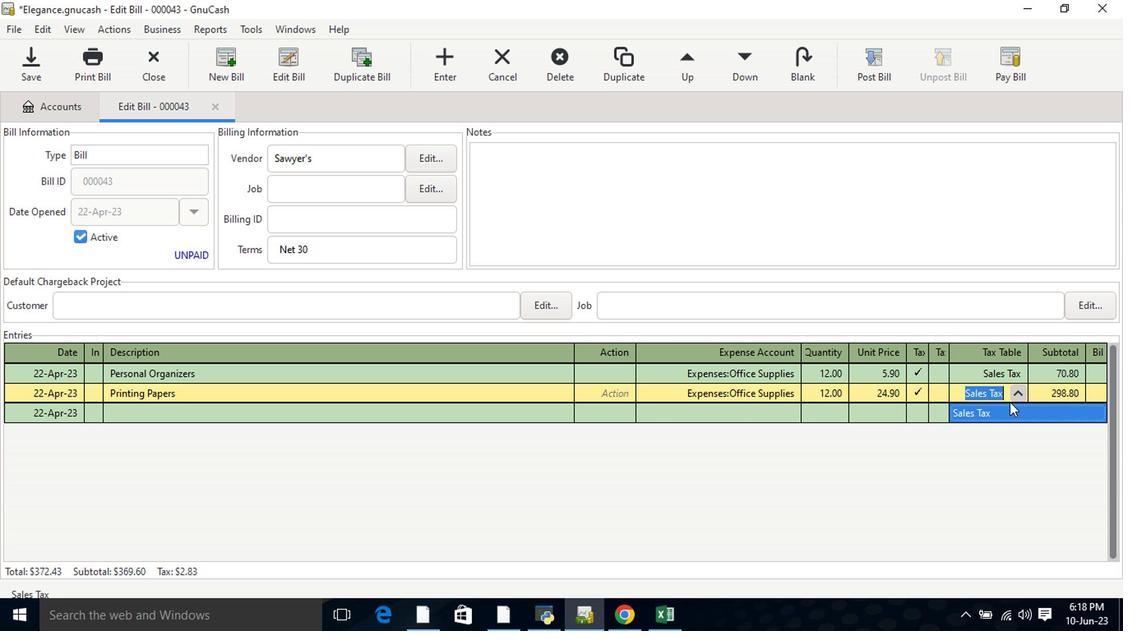 
Action: Mouse pressed left at (1007, 408)
Screenshot: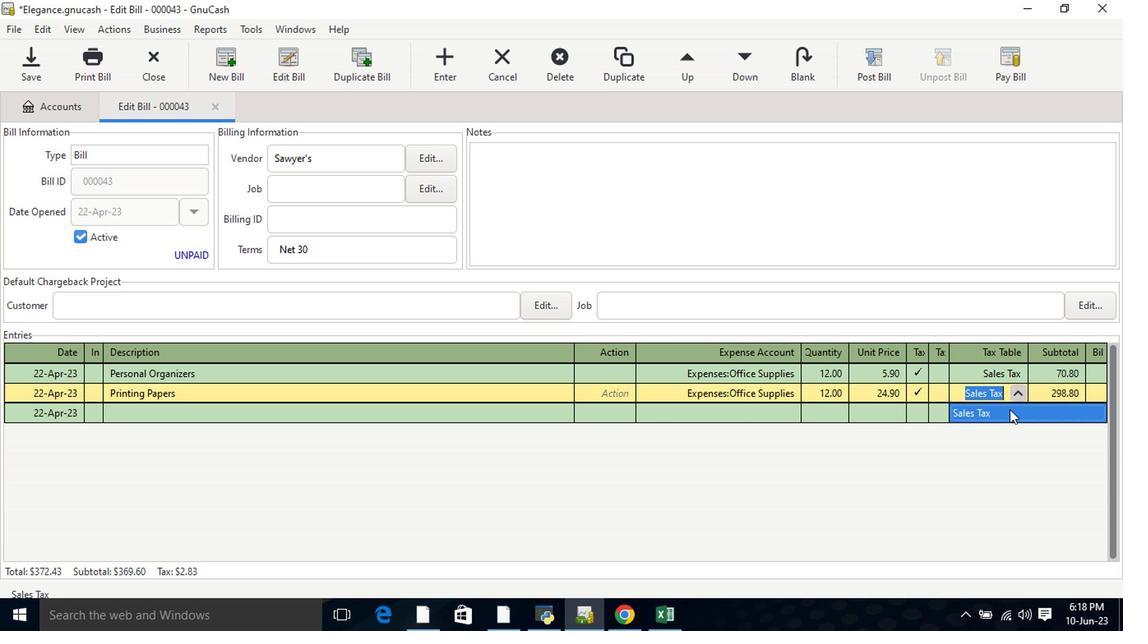 
Action: Key pressed <Key.tab>
Screenshot: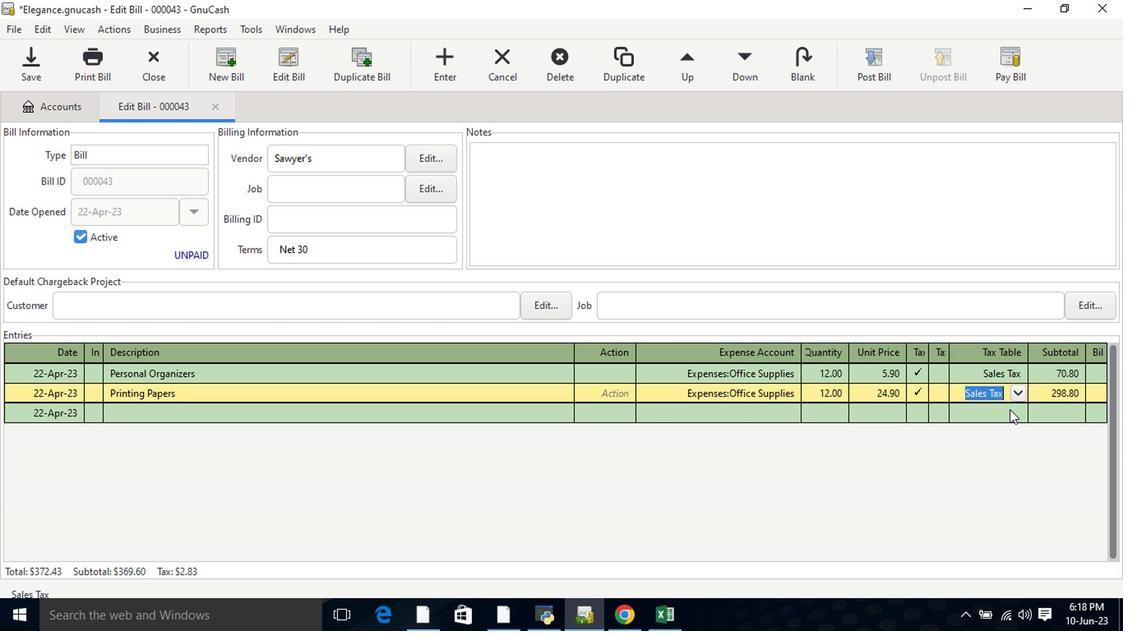 
Action: Mouse moved to (887, 71)
Screenshot: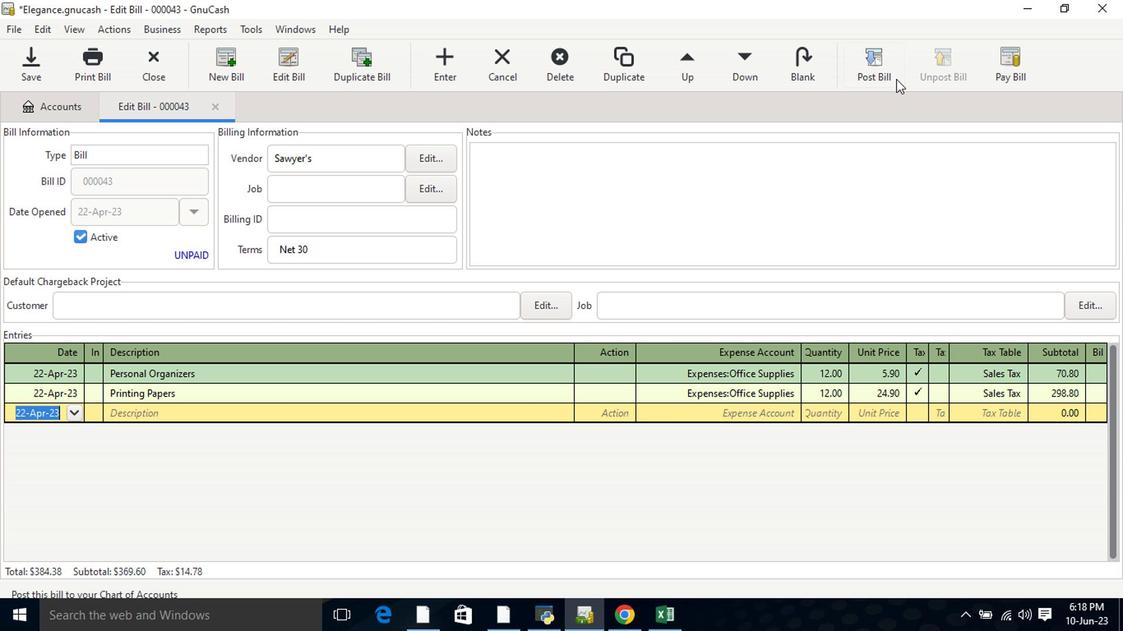 
Action: Mouse pressed left at (887, 71)
Screenshot: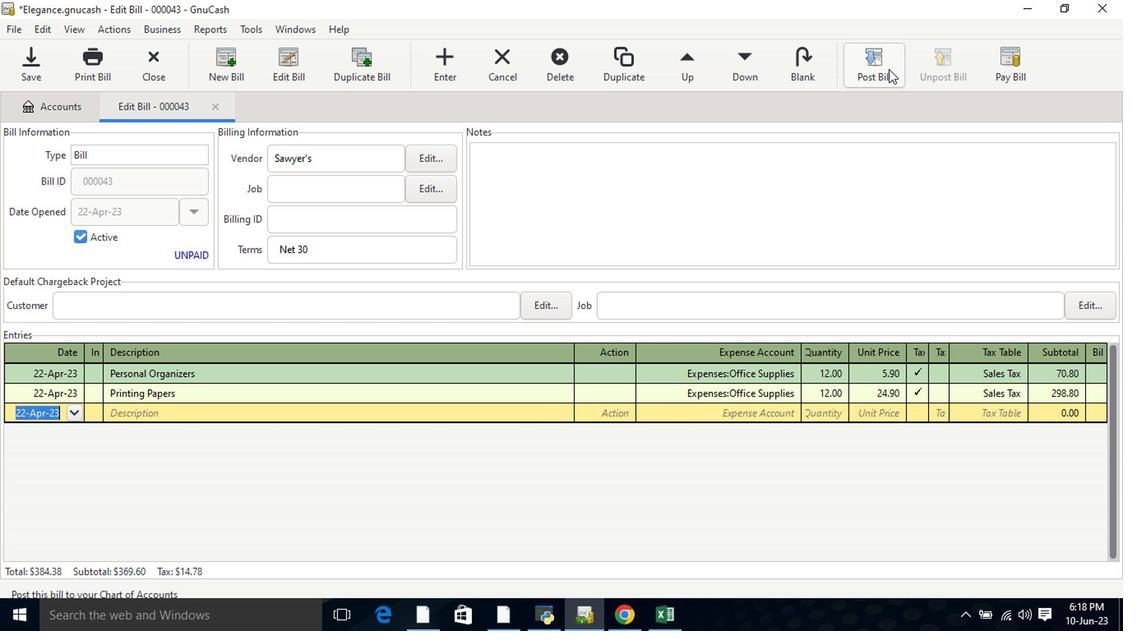 
Action: Mouse moved to (685, 414)
Screenshot: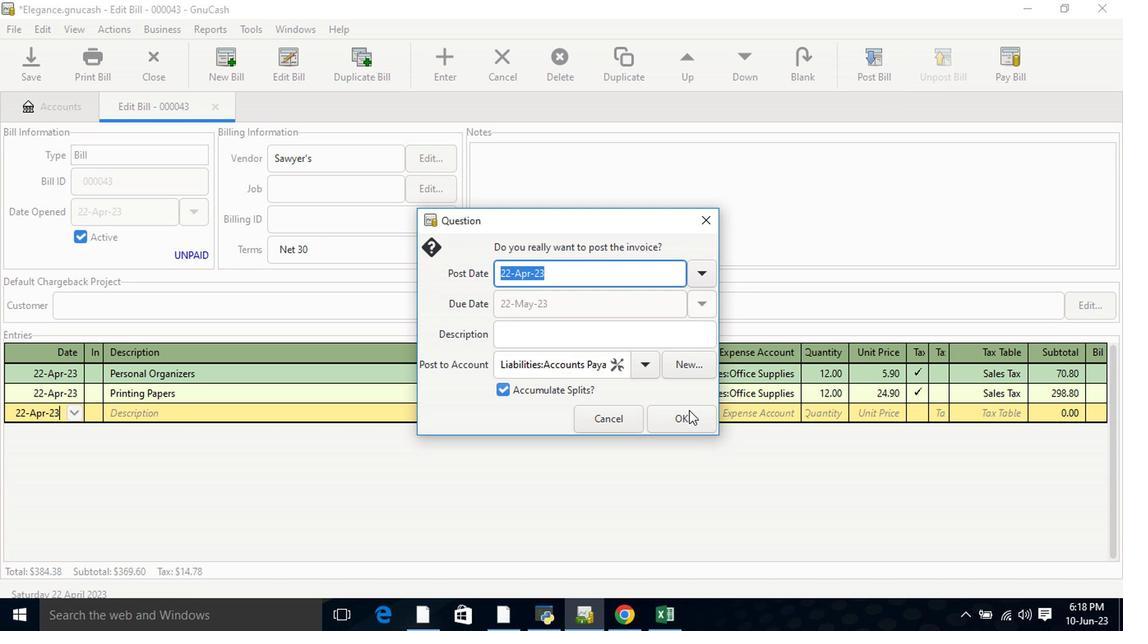 
Action: Mouse pressed left at (685, 414)
Screenshot: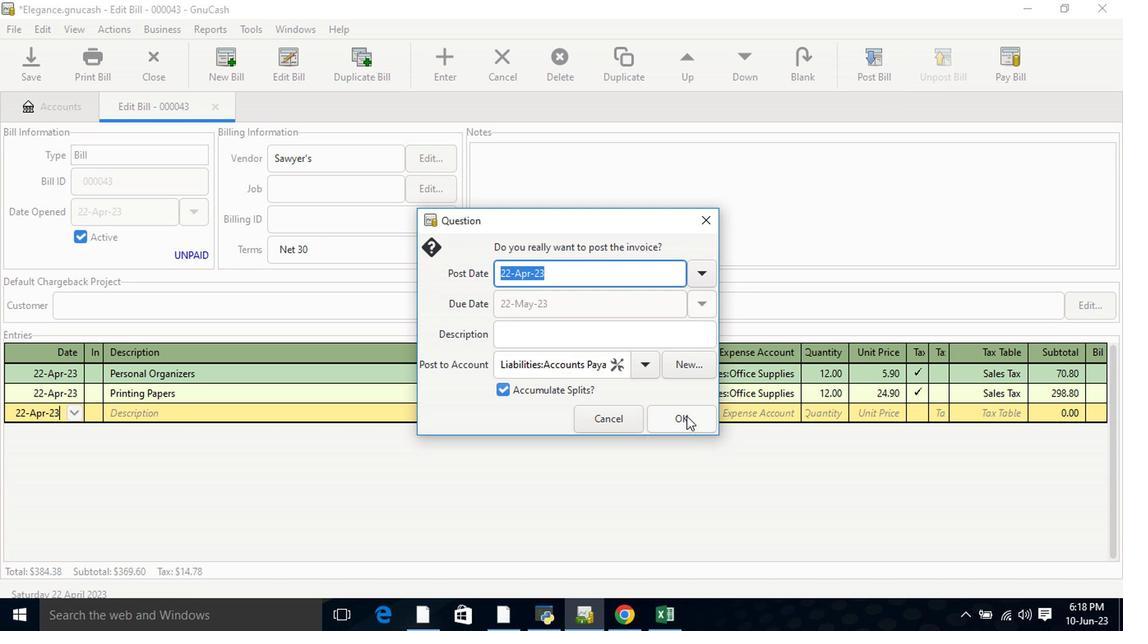 
Action: Mouse moved to (986, 69)
Screenshot: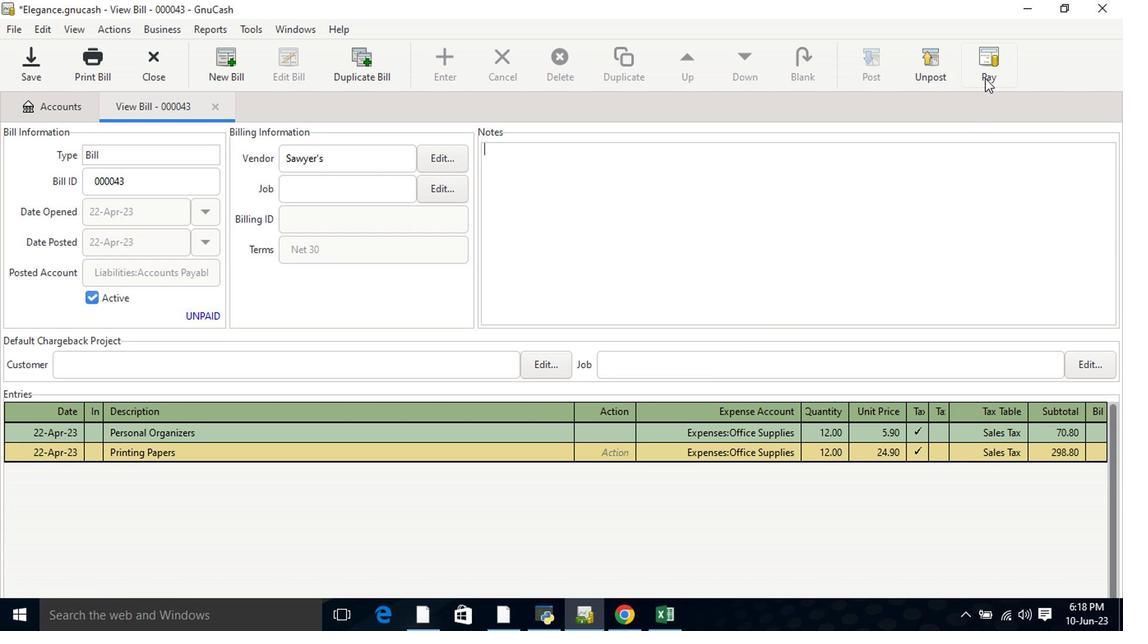 
Action: Mouse pressed left at (986, 69)
Screenshot: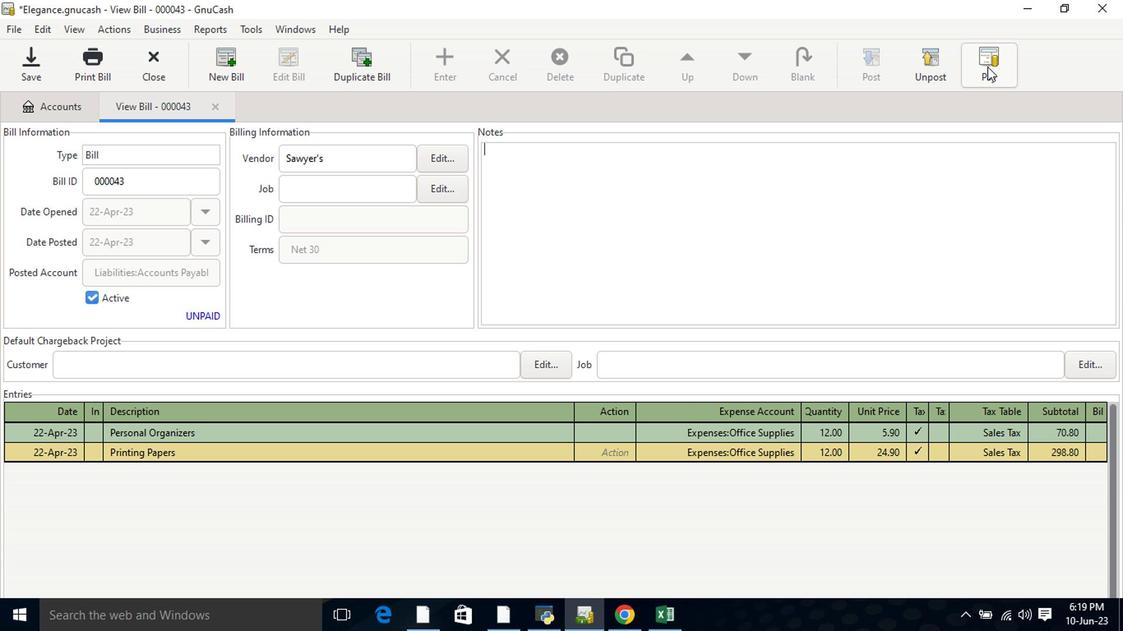 
Action: Mouse moved to (505, 322)
Screenshot: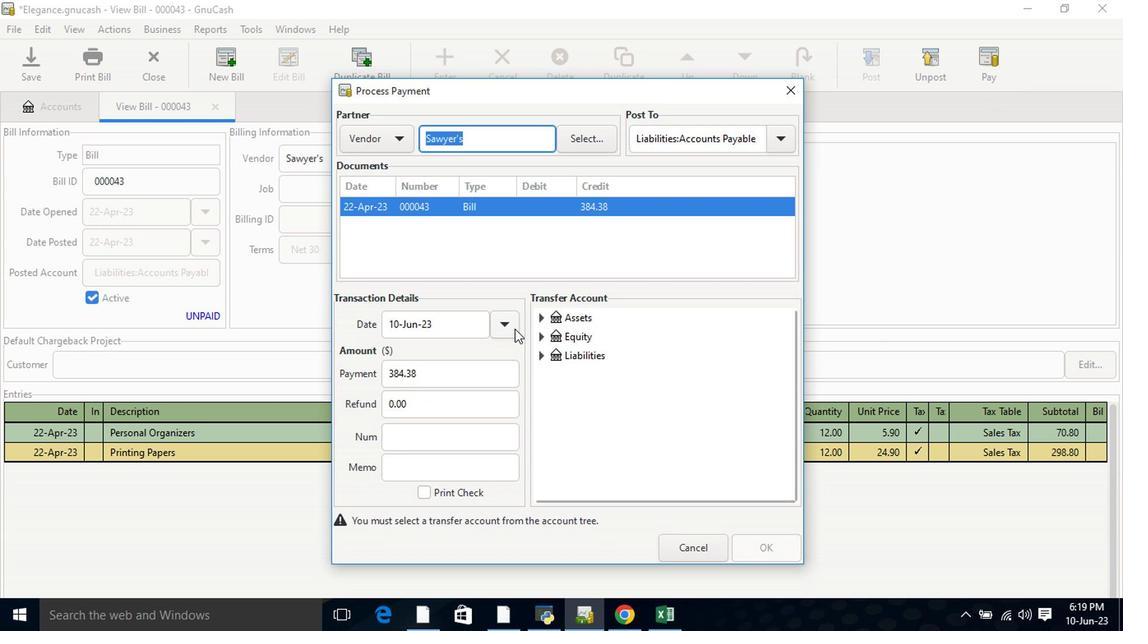 
Action: Mouse pressed left at (505, 322)
Screenshot: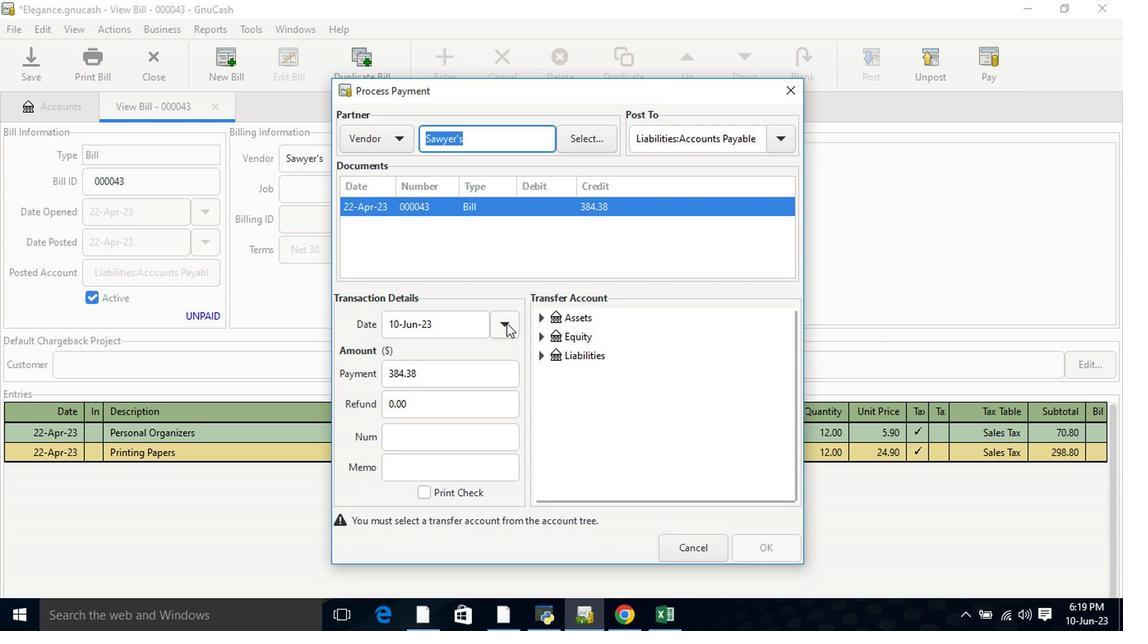 
Action: Mouse moved to (374, 346)
Screenshot: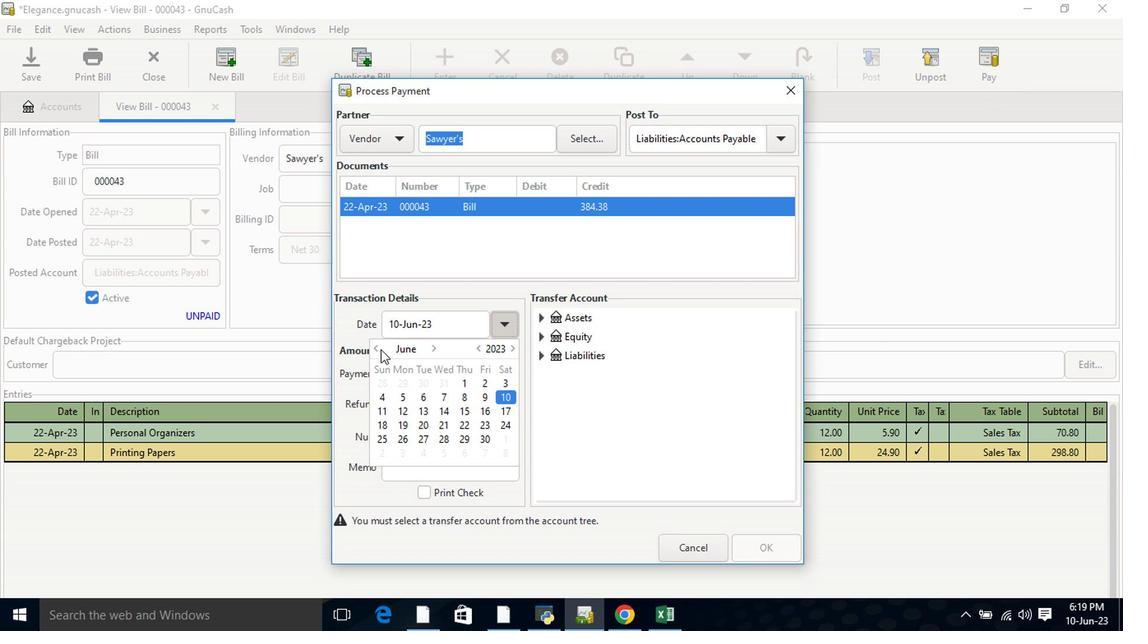 
Action: Mouse pressed left at (374, 346)
Screenshot: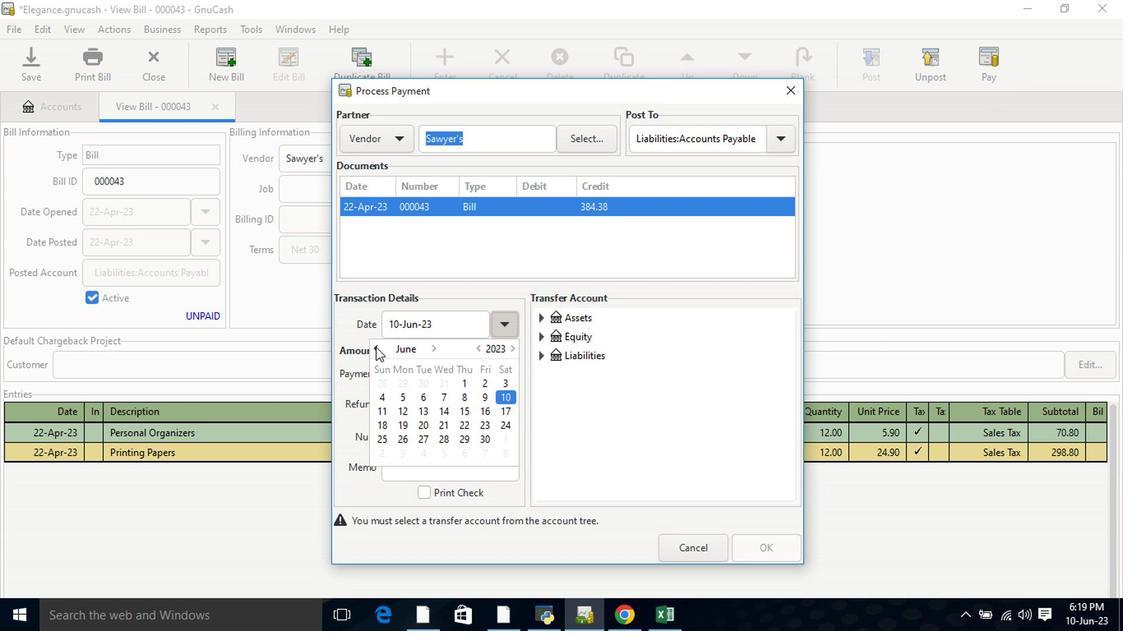 
Action: Mouse moved to (386, 424)
Screenshot: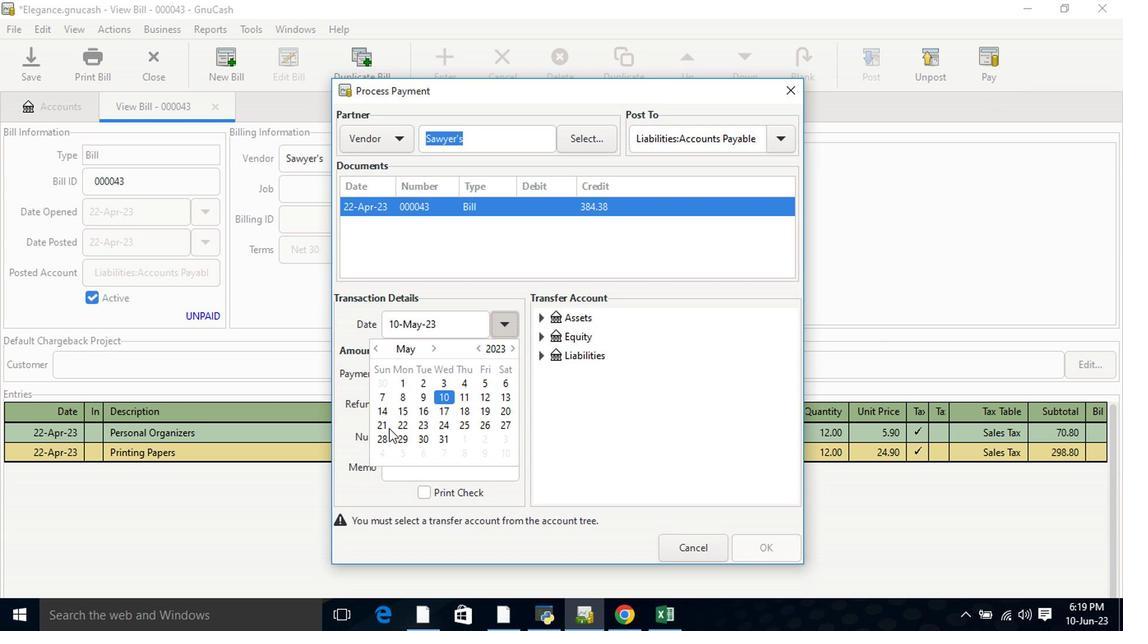 
Action: Mouse pressed left at (386, 424)
Screenshot: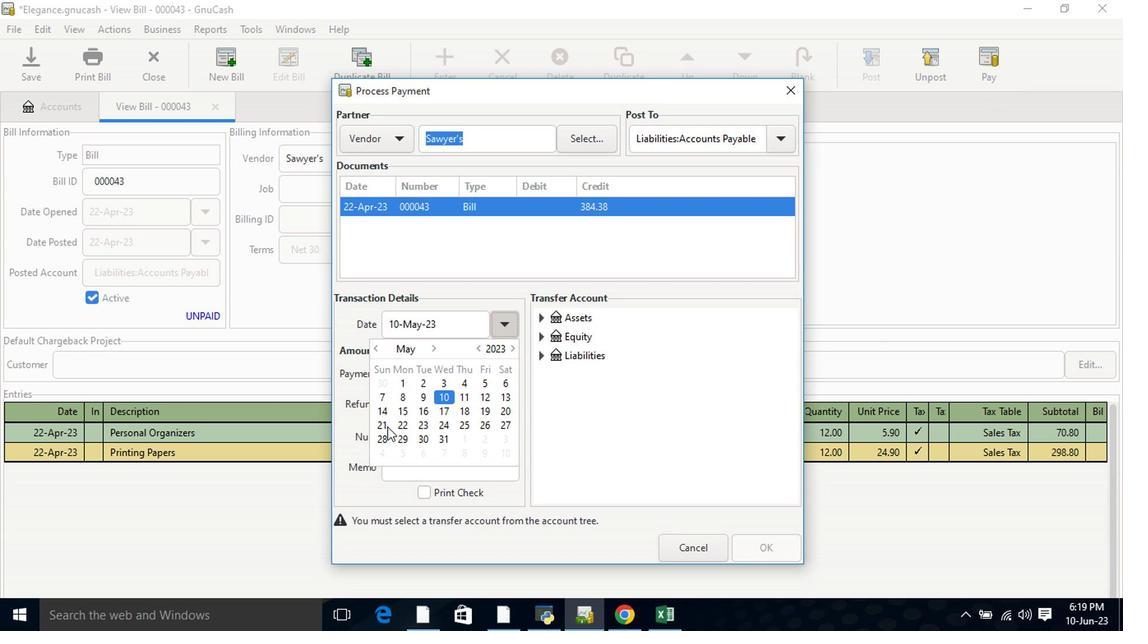 
Action: Mouse pressed left at (386, 424)
Screenshot: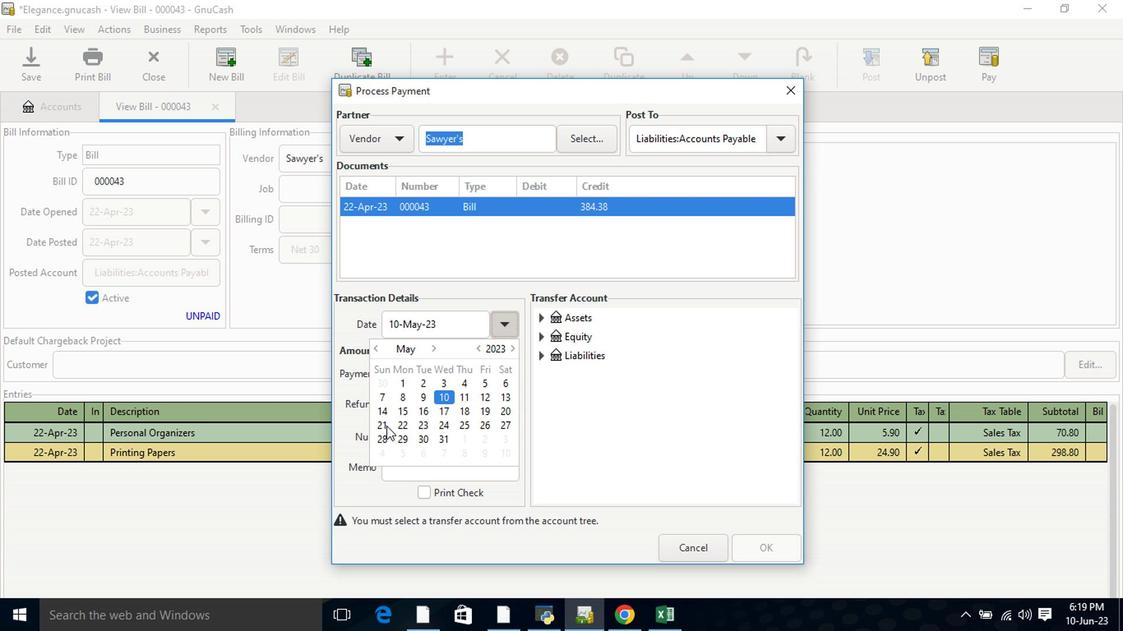 
Action: Mouse moved to (539, 317)
Screenshot: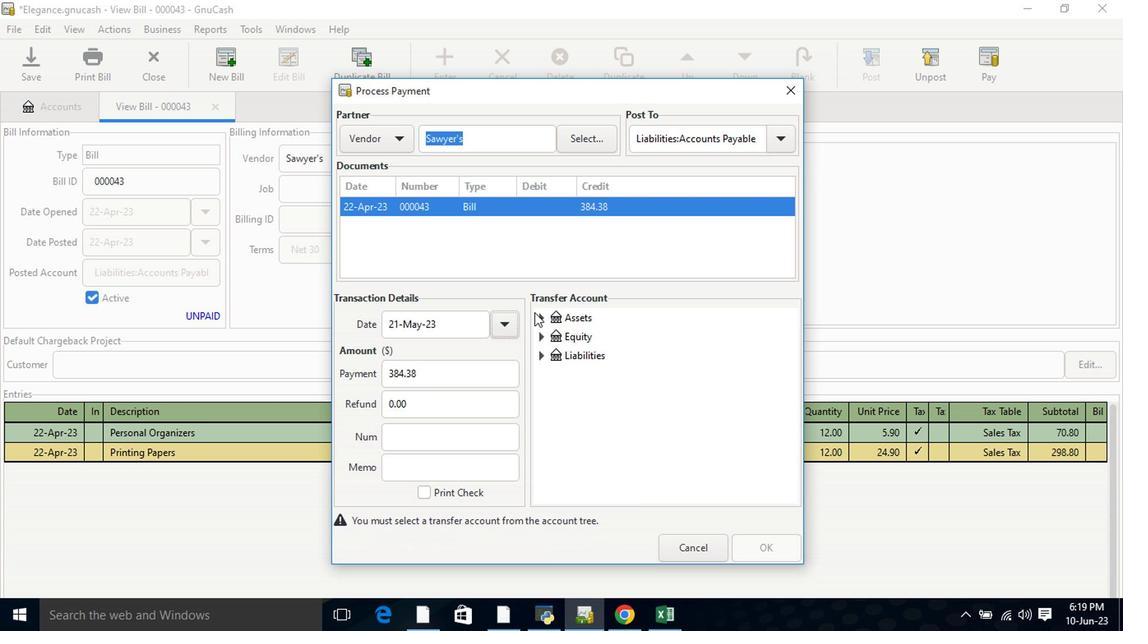 
Action: Mouse pressed left at (539, 317)
Screenshot: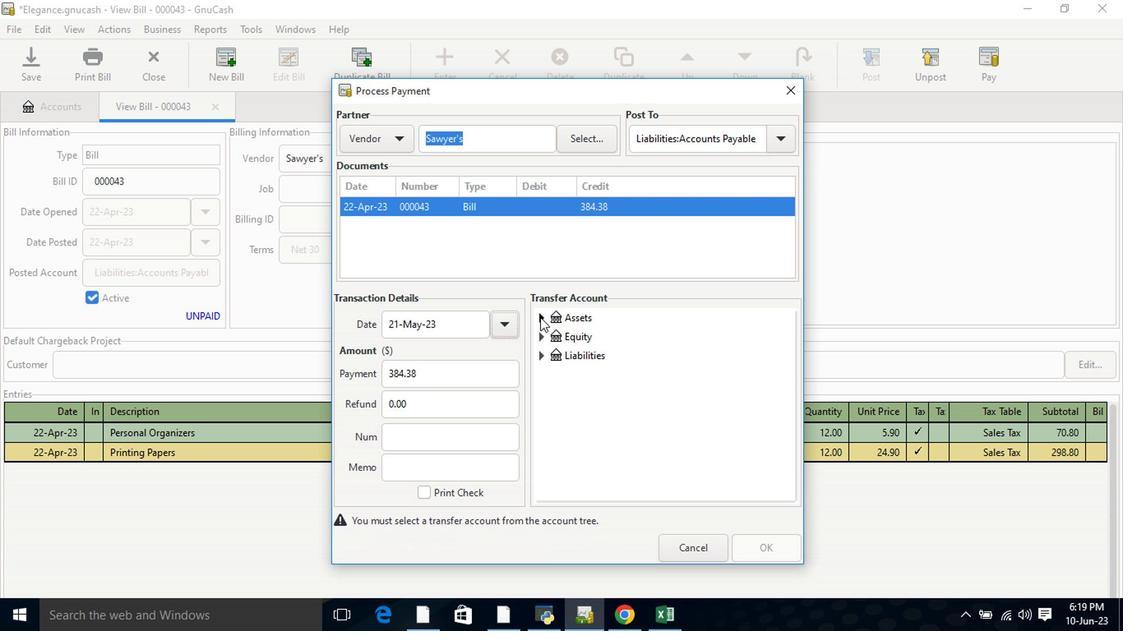 
Action: Mouse moved to (555, 336)
Screenshot: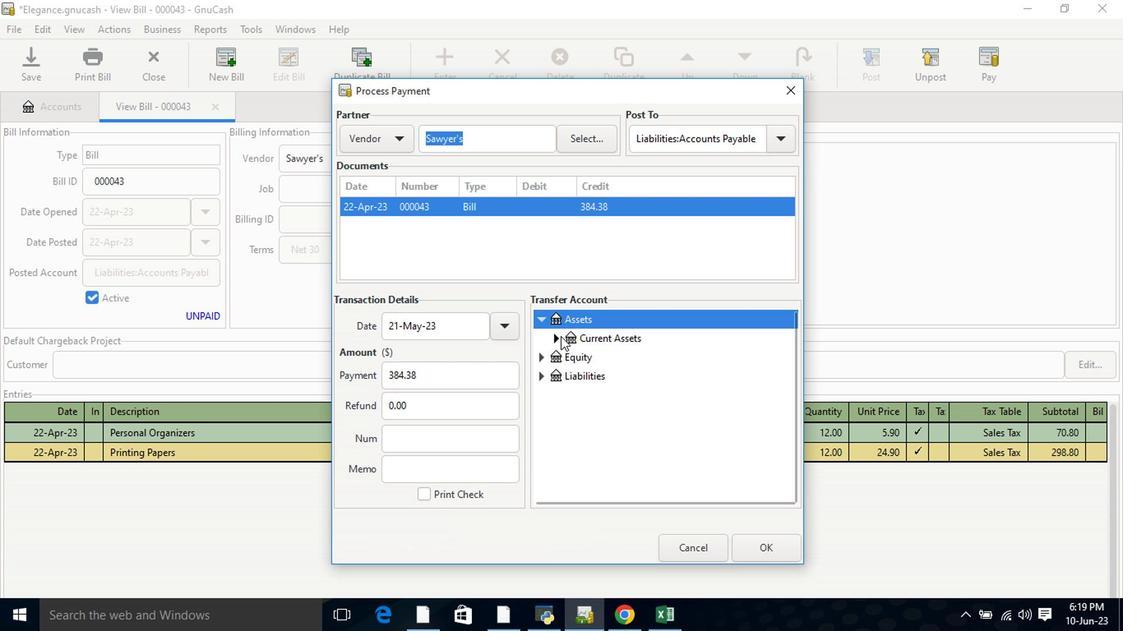 
Action: Mouse pressed left at (555, 336)
Screenshot: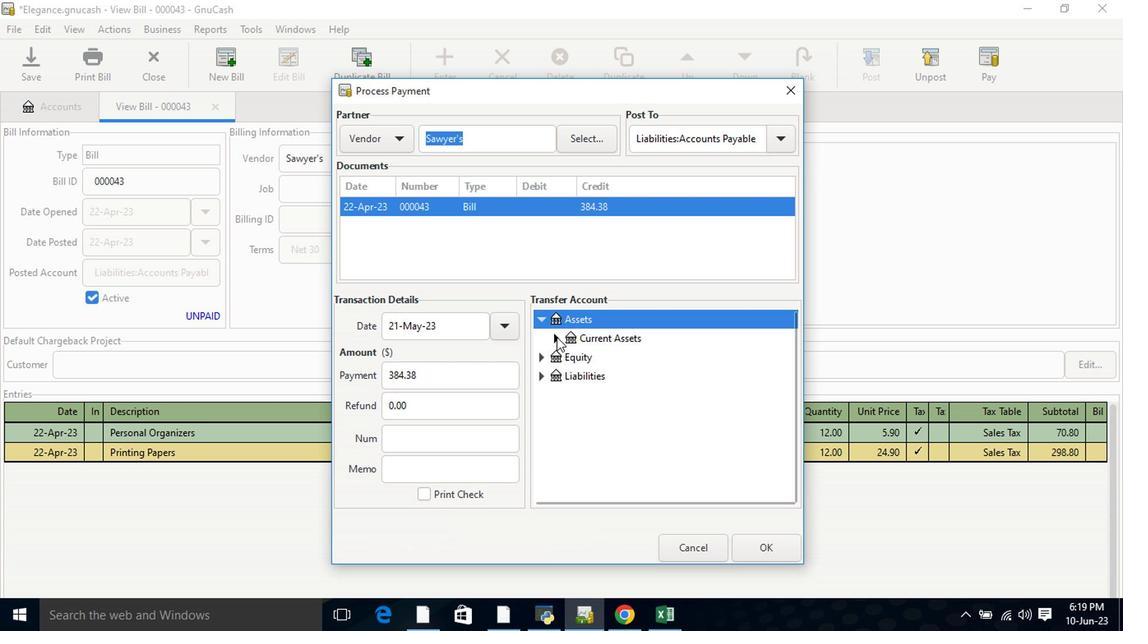 
Action: Mouse moved to (599, 354)
Screenshot: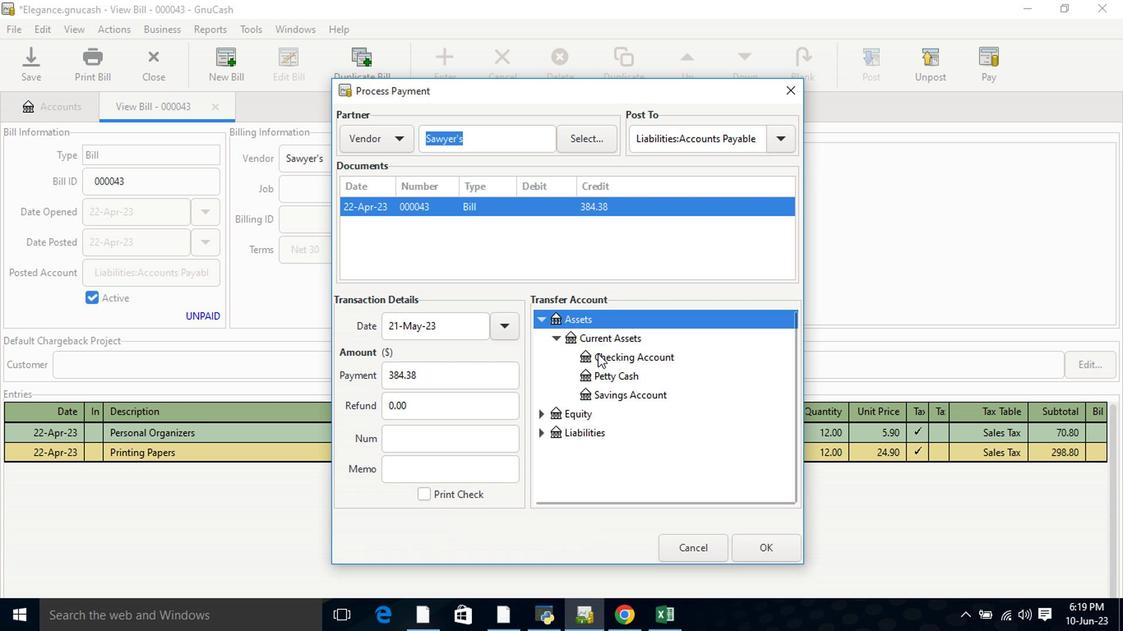 
Action: Mouse pressed left at (599, 354)
Screenshot: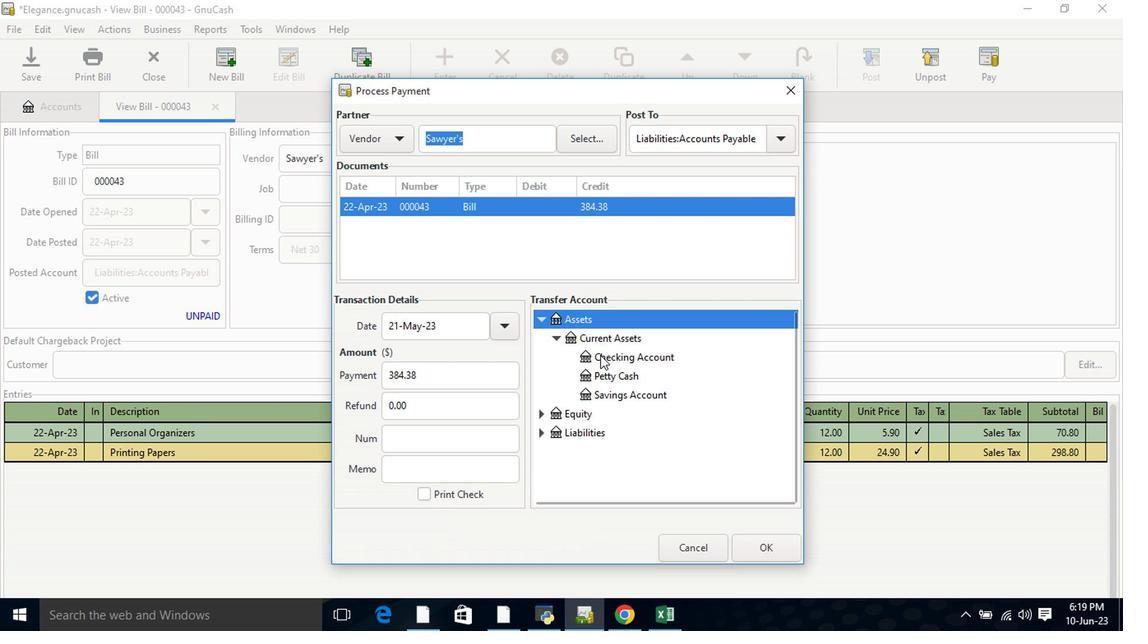 
Action: Mouse moved to (752, 541)
Screenshot: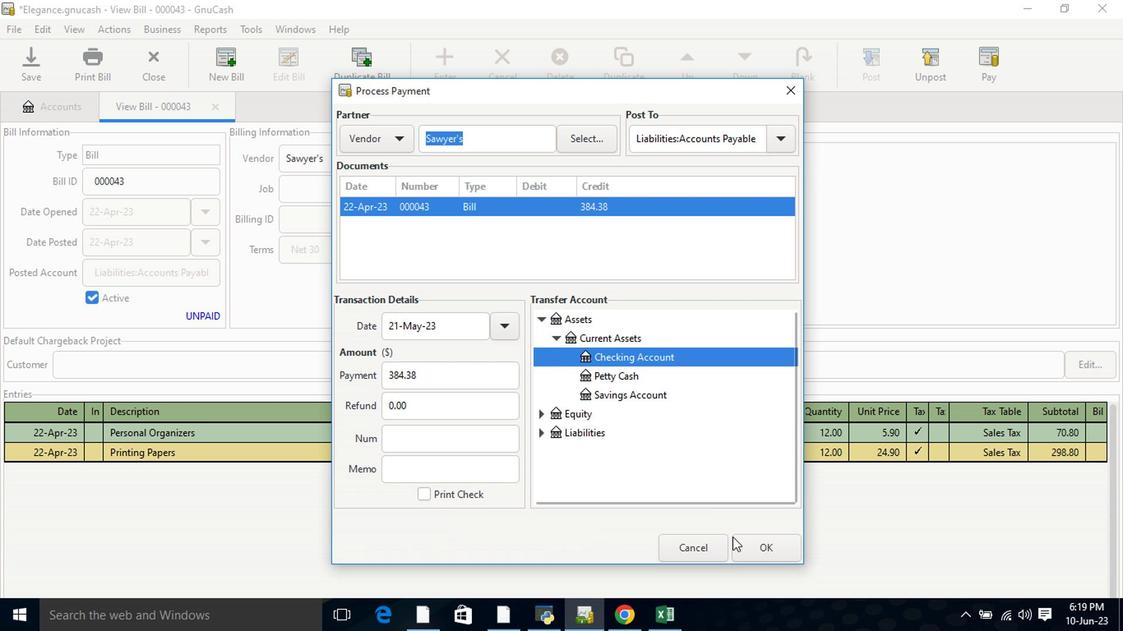 
Action: Mouse pressed left at (752, 541)
Screenshot: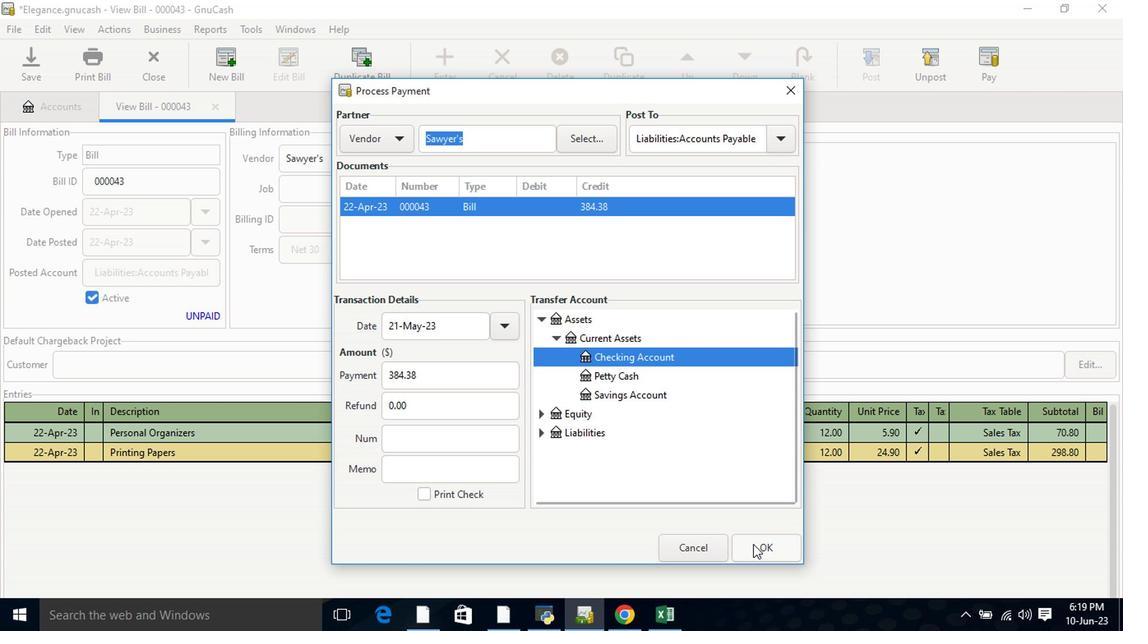 
Action: Mouse moved to (101, 66)
Screenshot: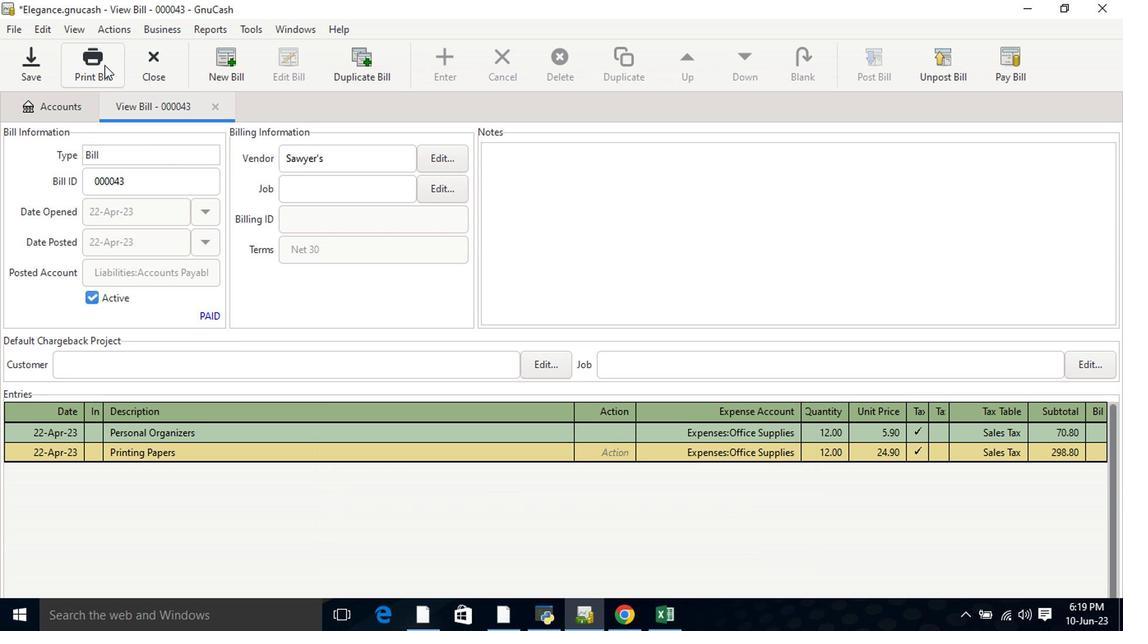 
Action: Mouse pressed left at (101, 66)
Screenshot: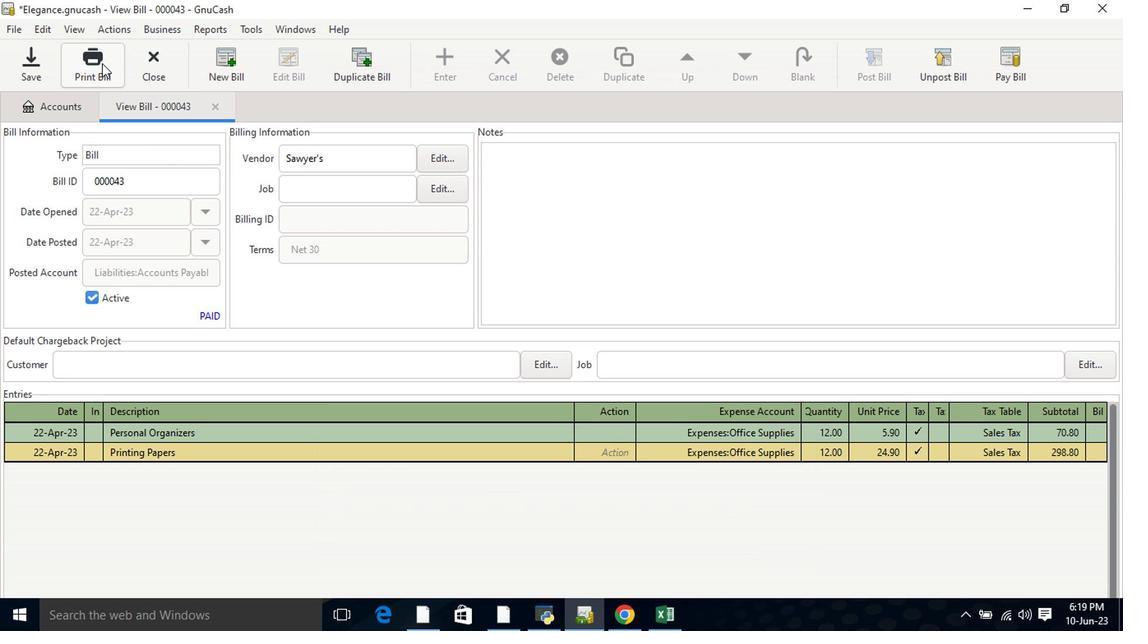 
Action: Mouse moved to (710, 60)
Screenshot: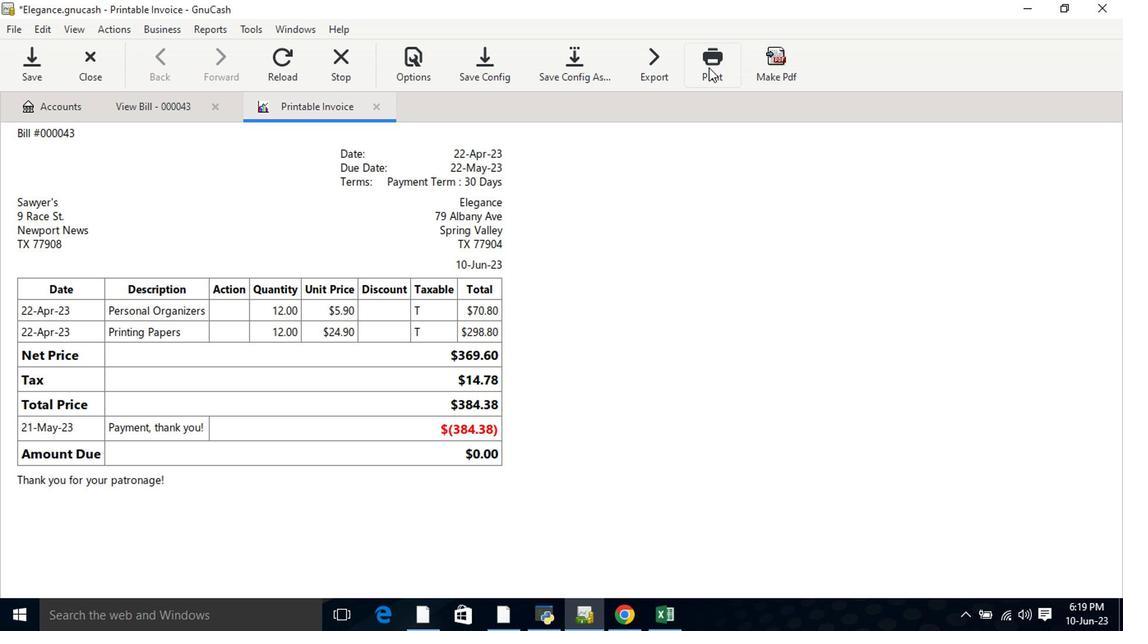 
Action: Mouse pressed left at (710, 60)
Screenshot: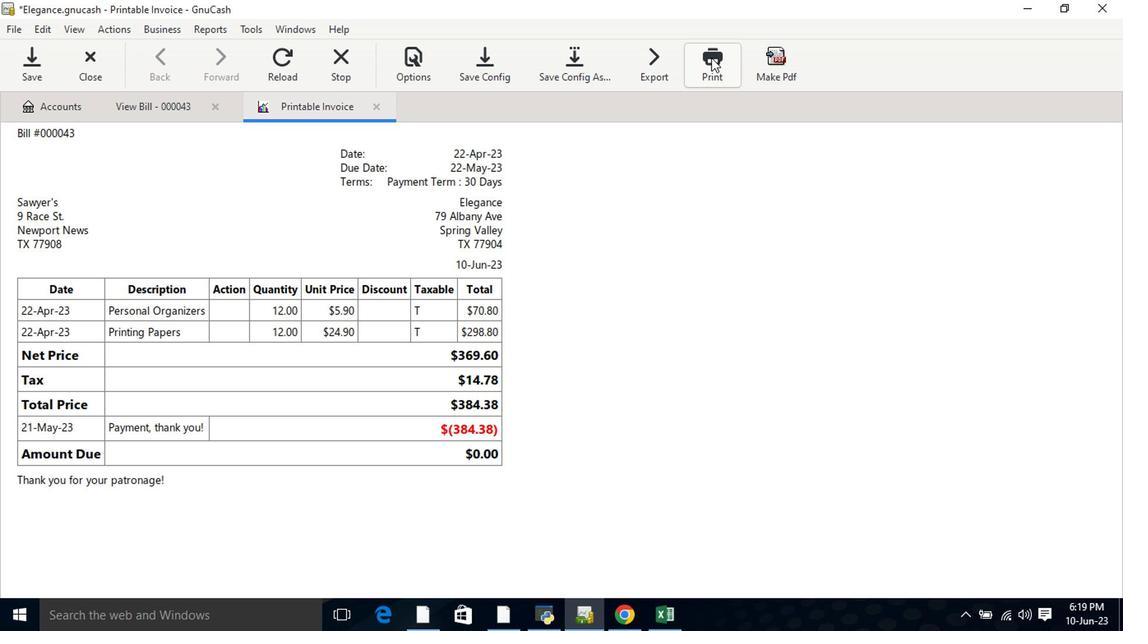 
Action: Mouse moved to (199, 331)
Screenshot: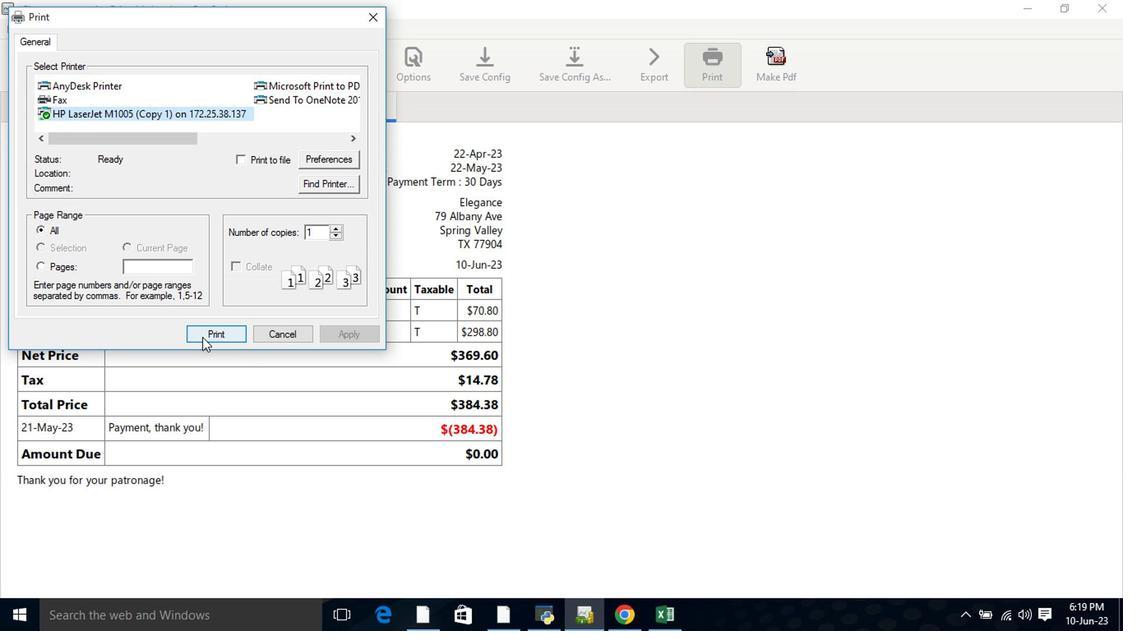 
Action: Mouse pressed left at (199, 331)
Screenshot: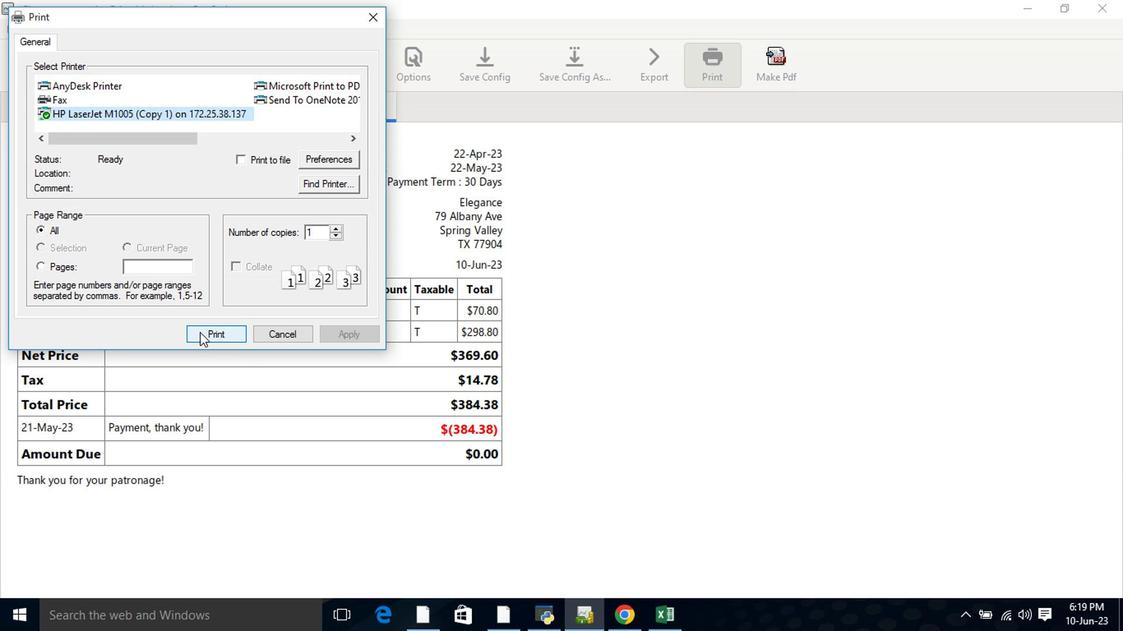 
Action: Mouse moved to (714, 435)
Screenshot: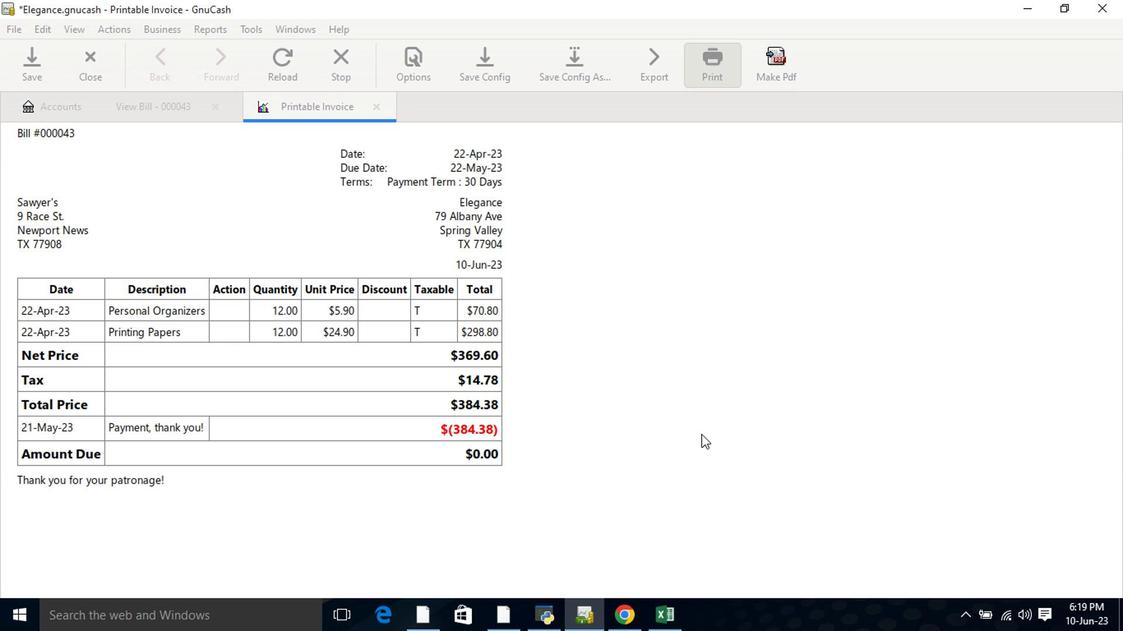 
